 Task: Find connections with filter location Birine with filter topic #LinkedInwith filter profile language Potuguese with filter current company Job Vacancy Result (official) with filter school Sri Sathya Sai Institute of Higher Learning with filter industry Education with filter service category Insurance with filter keywords title Preschool Teacher
Action: Mouse scrolled (414, 547) with delta (0, 0)
Screenshot: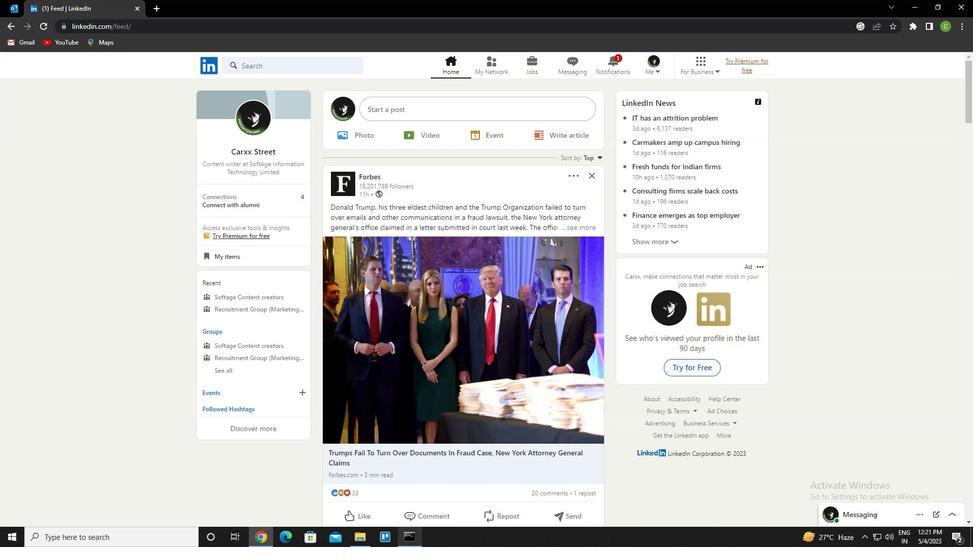 
Action: Mouse moved to (500, 70)
Screenshot: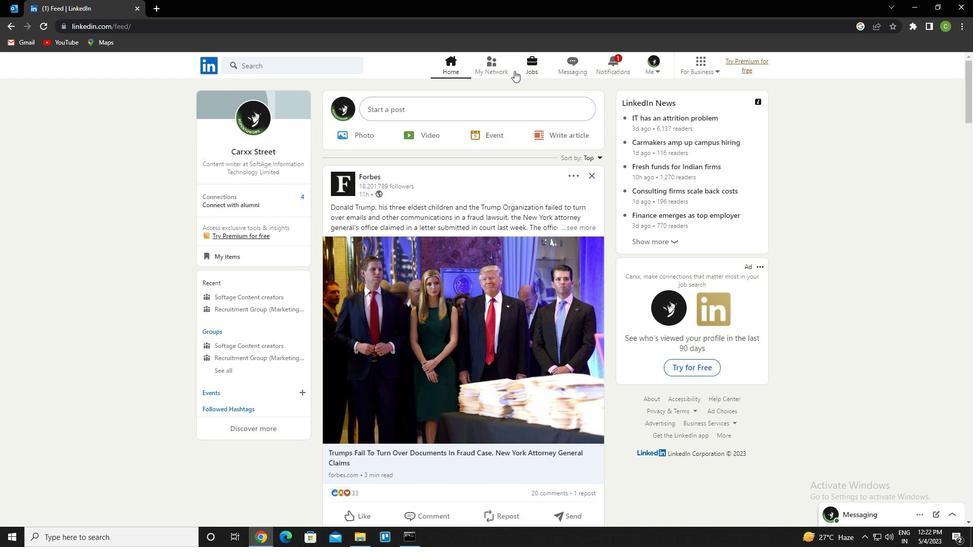 
Action: Mouse pressed left at (500, 70)
Screenshot: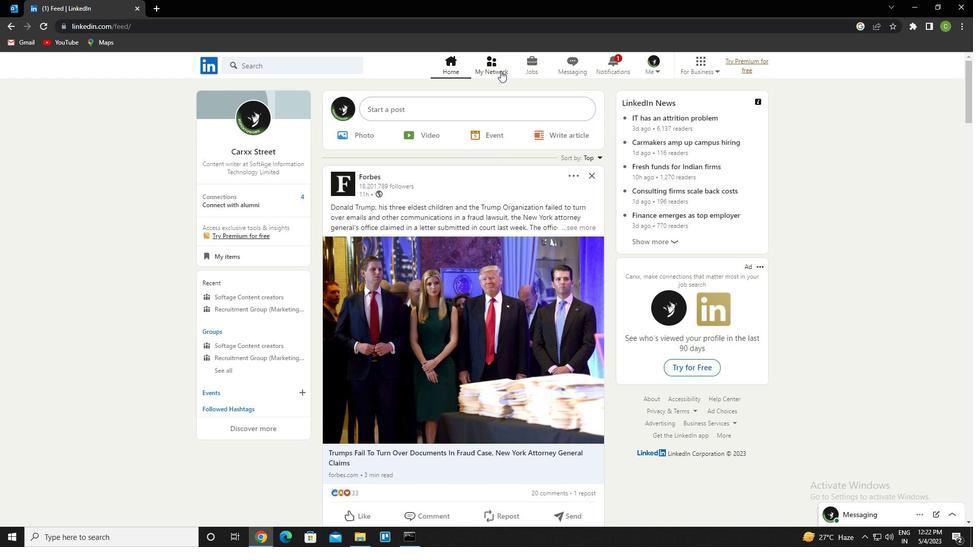 
Action: Mouse moved to (304, 127)
Screenshot: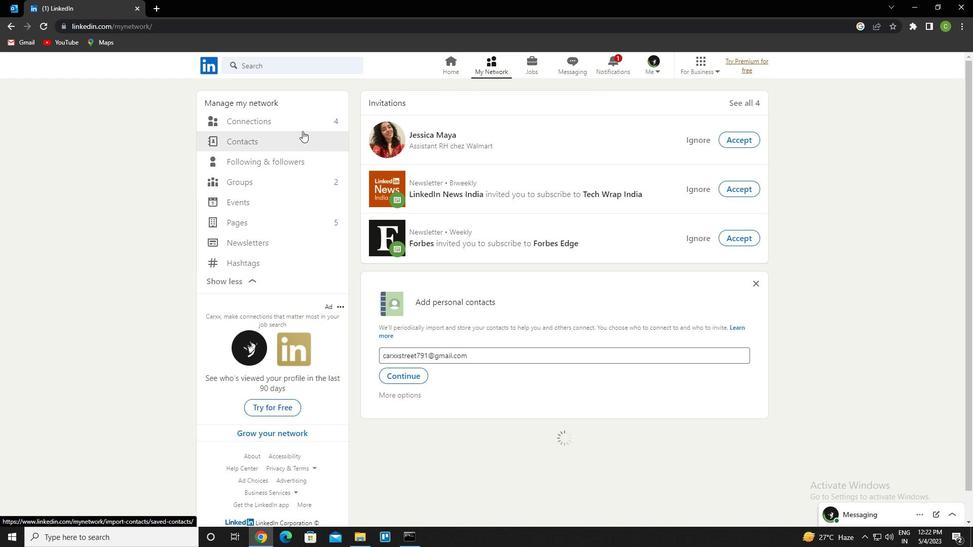 
Action: Mouse pressed left at (304, 127)
Screenshot: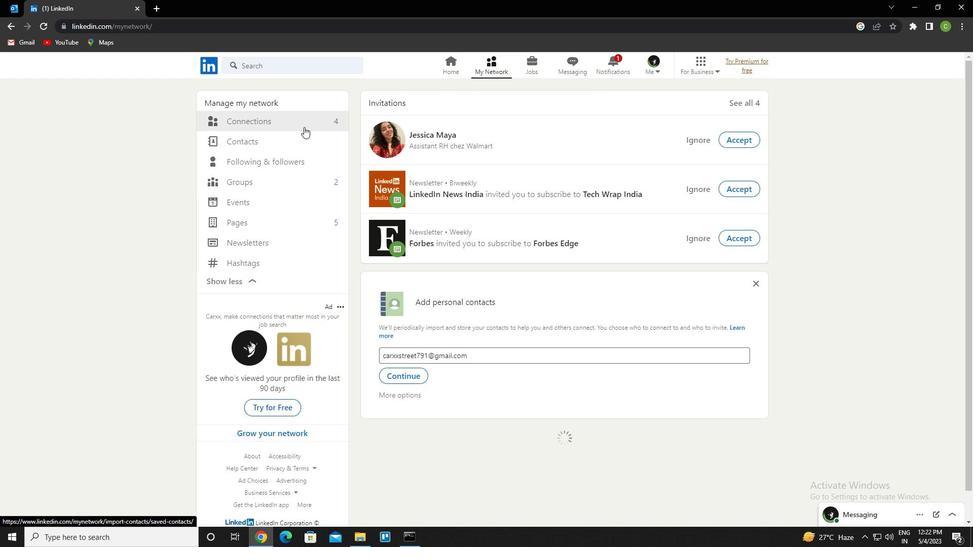 
Action: Mouse moved to (308, 125)
Screenshot: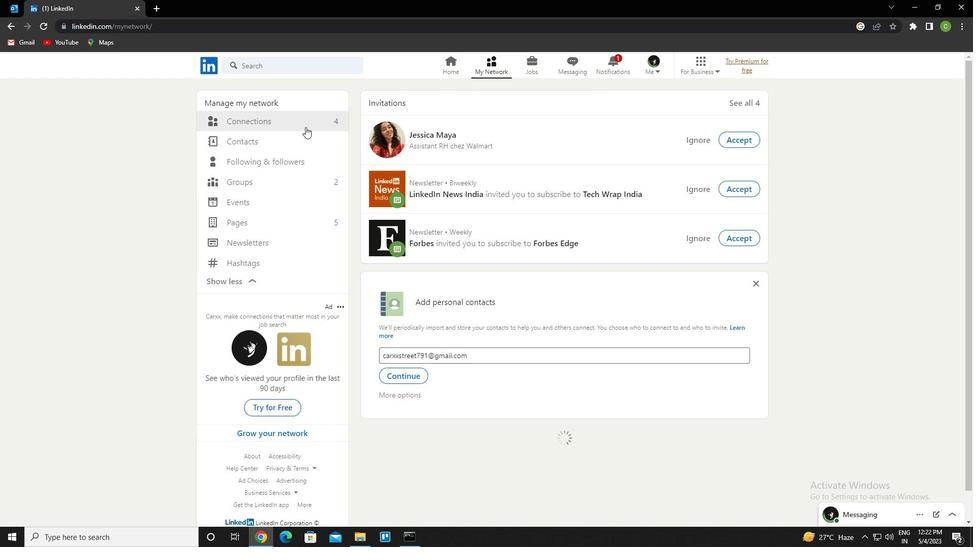 
Action: Mouse pressed left at (308, 125)
Screenshot: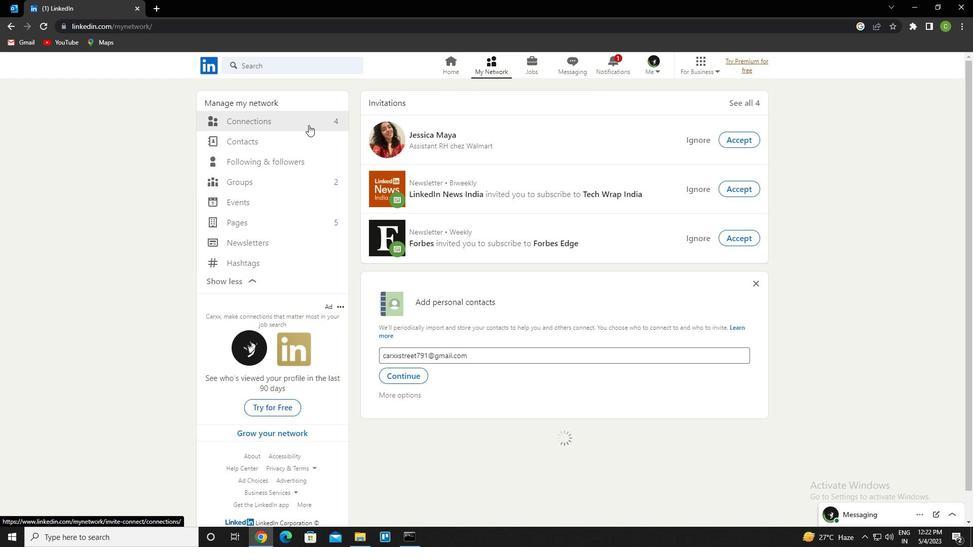 
Action: Mouse moved to (581, 120)
Screenshot: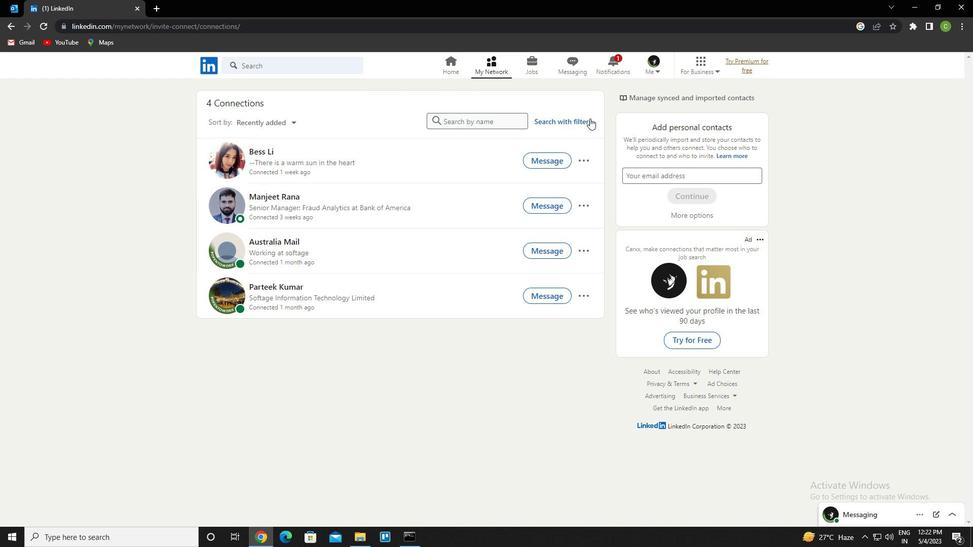 
Action: Mouse pressed left at (581, 120)
Screenshot: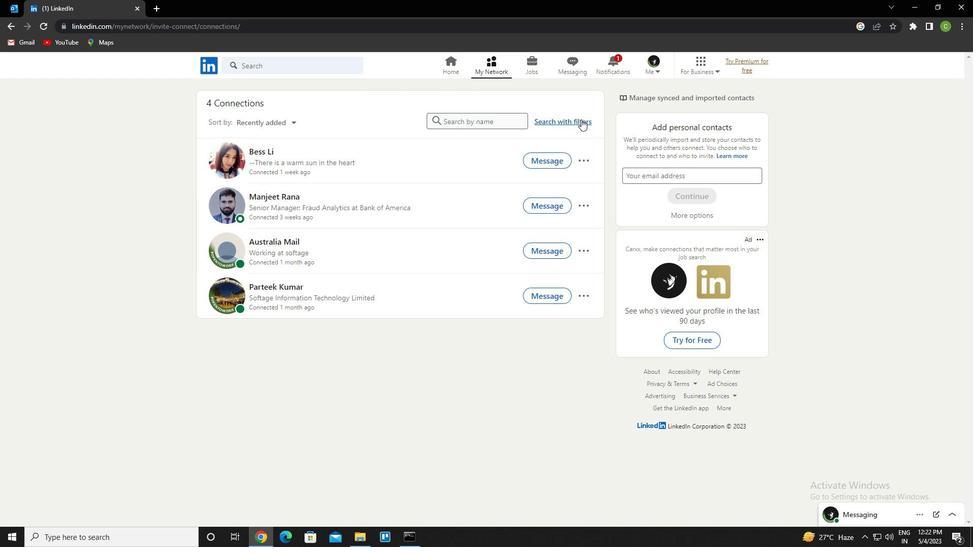 
Action: Mouse moved to (526, 99)
Screenshot: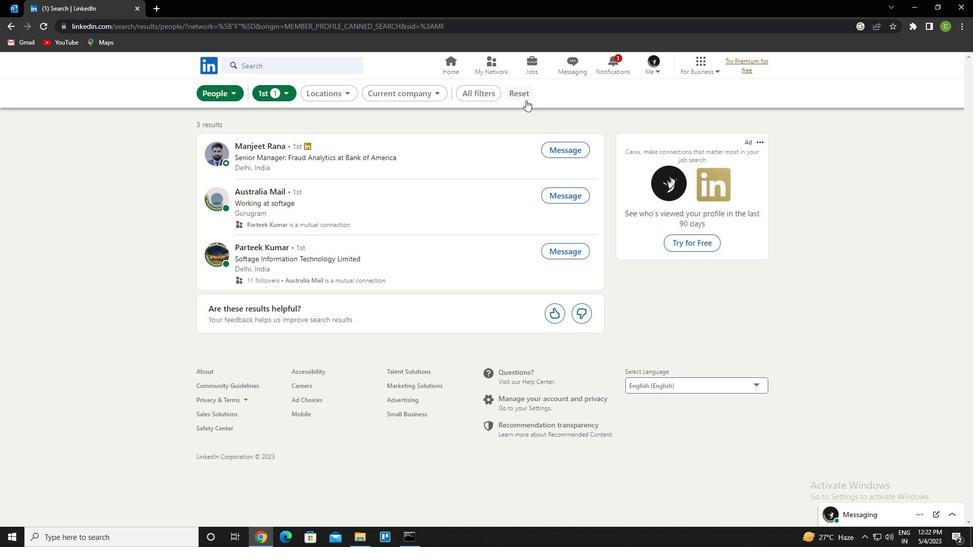 
Action: Mouse pressed left at (526, 99)
Screenshot: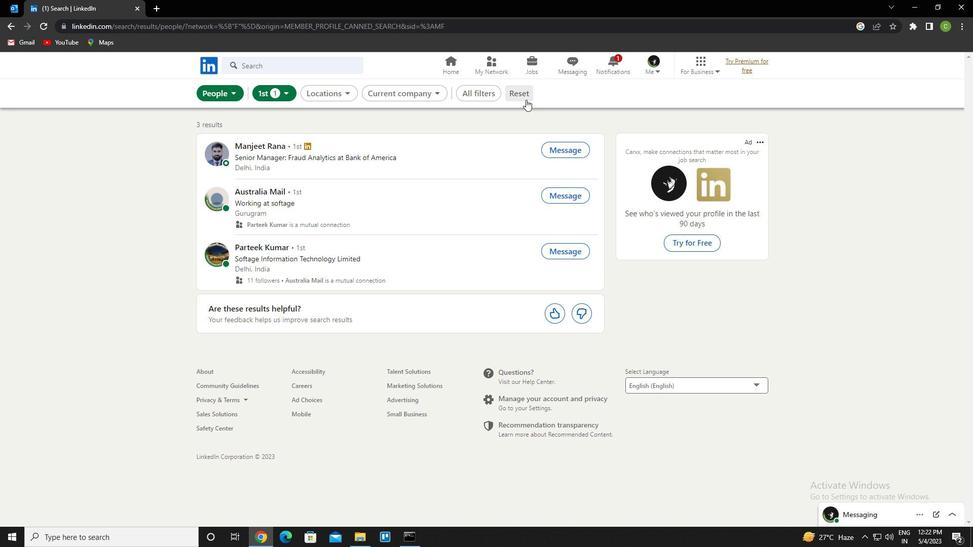 
Action: Mouse moved to (510, 97)
Screenshot: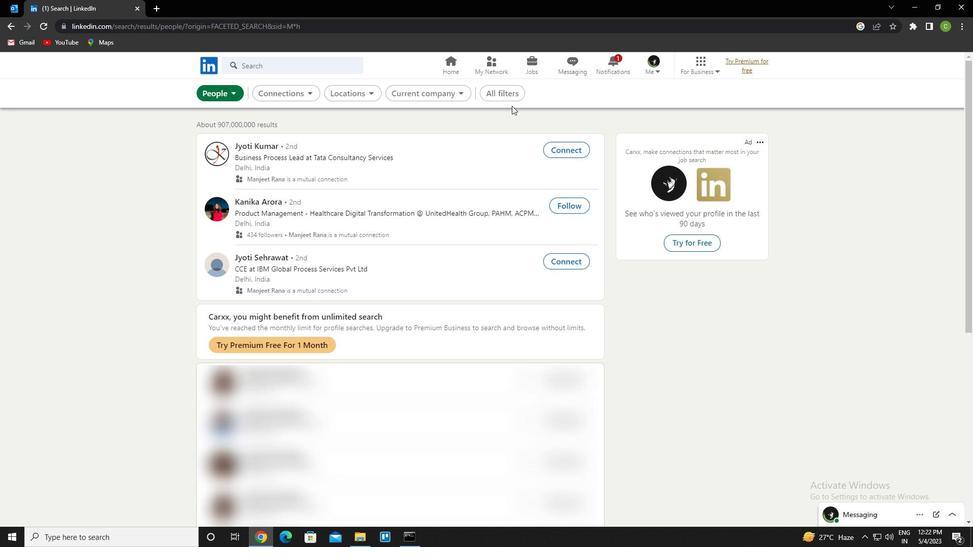 
Action: Mouse pressed left at (510, 97)
Screenshot: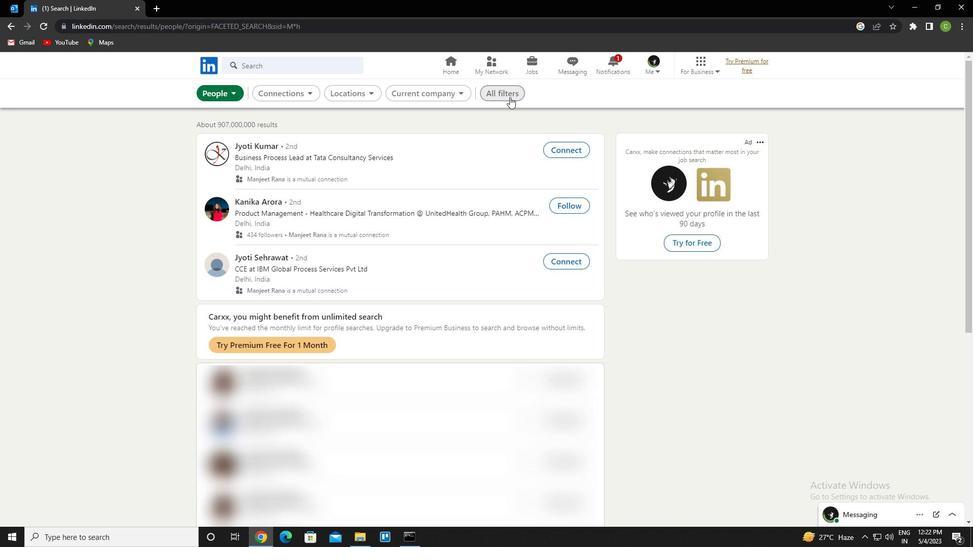 
Action: Mouse moved to (774, 258)
Screenshot: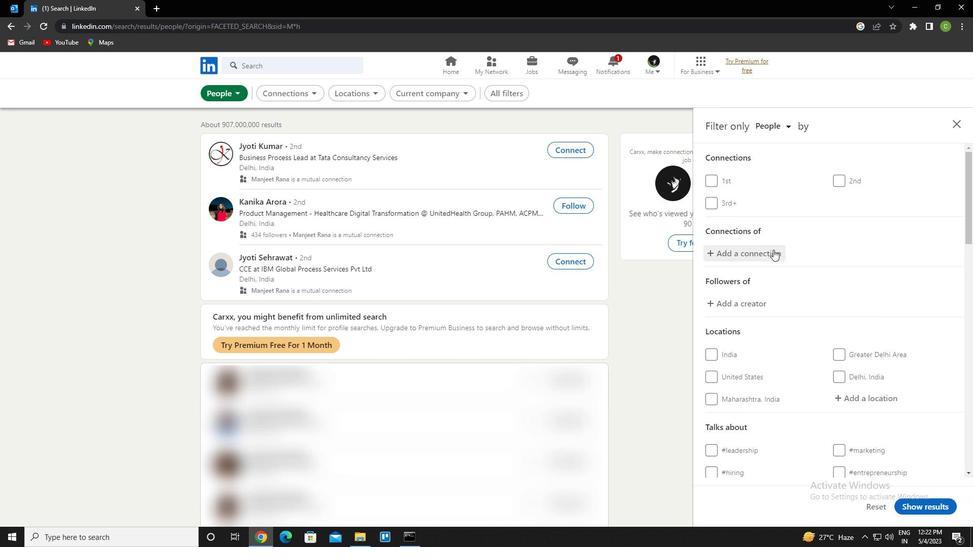 
Action: Mouse scrolled (774, 257) with delta (0, 0)
Screenshot: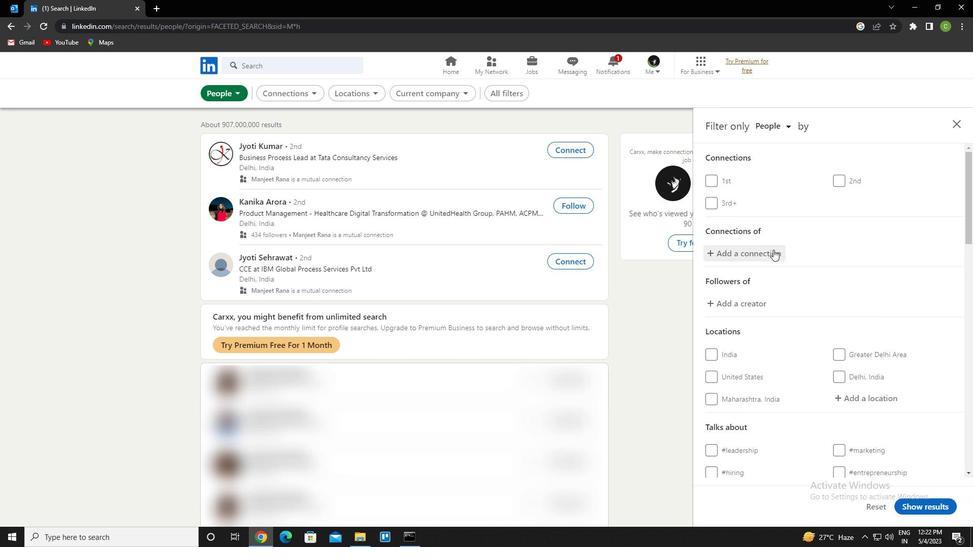 
Action: Mouse moved to (774, 264)
Screenshot: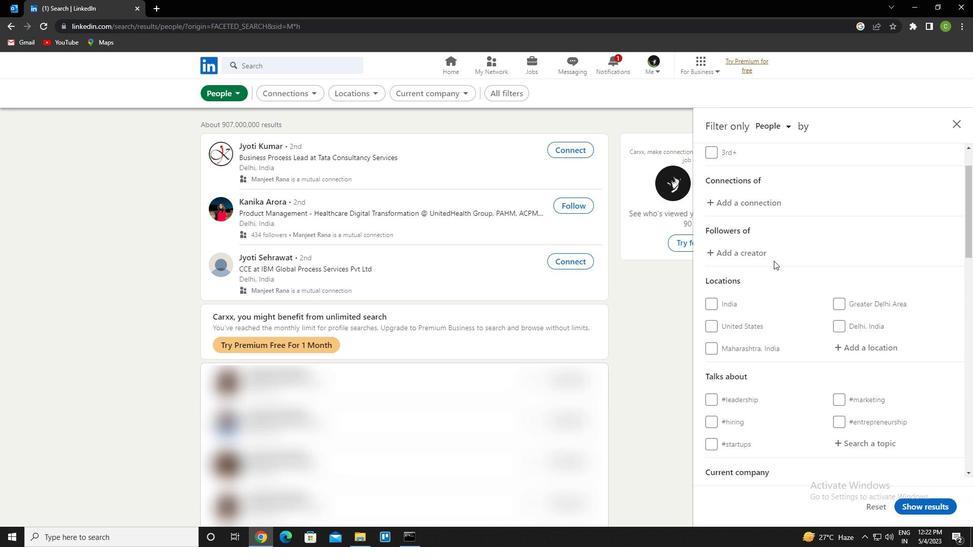 
Action: Mouse scrolled (774, 263) with delta (0, 0)
Screenshot: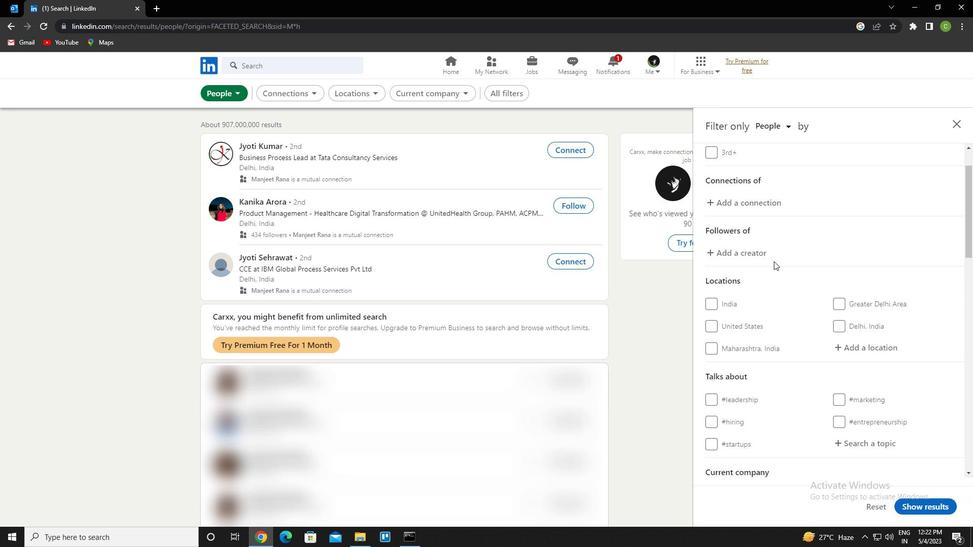 
Action: Mouse moved to (879, 301)
Screenshot: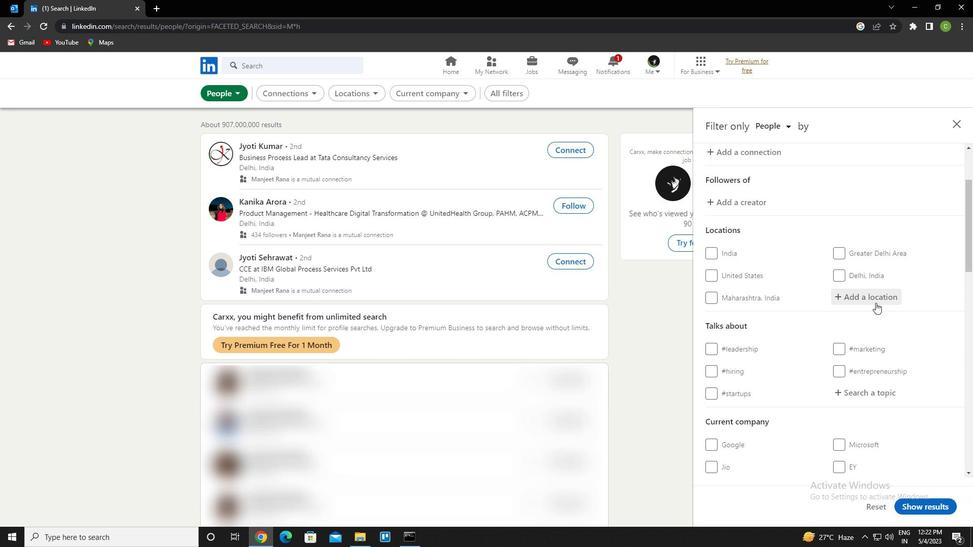 
Action: Mouse pressed left at (879, 301)
Screenshot: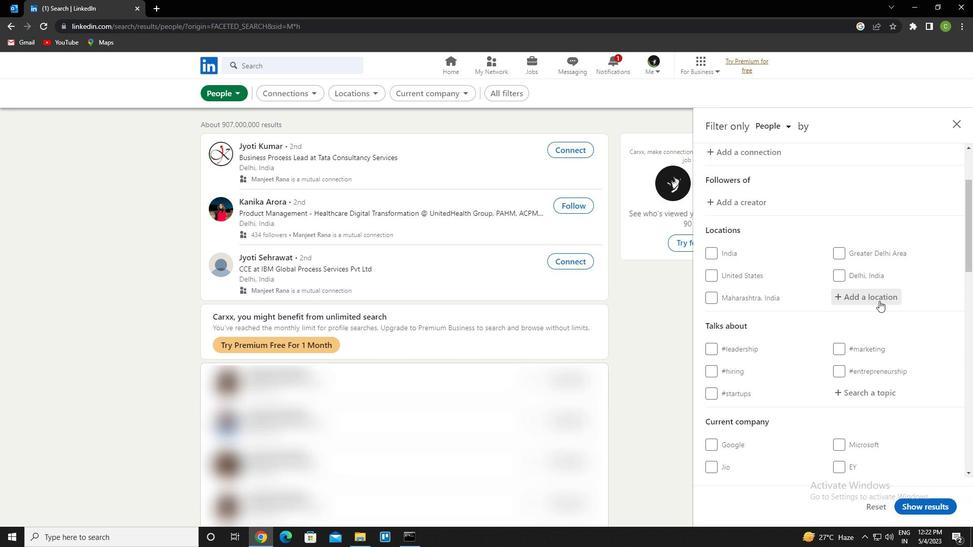 
Action: Key pressed <Key.caps_lock>b<Key.caps_lock>irine<Key.down><Key.enter>
Screenshot: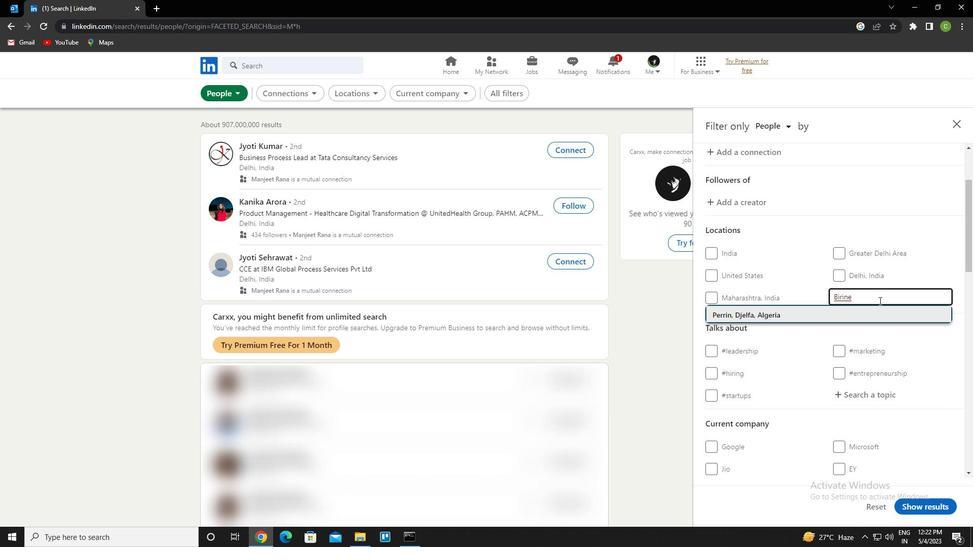 
Action: Mouse moved to (964, 300)
Screenshot: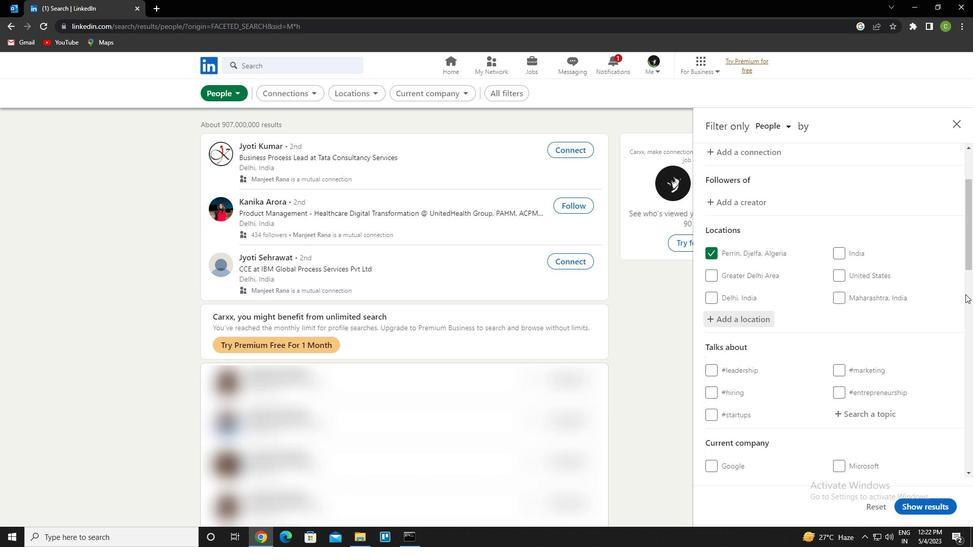 
Action: Mouse scrolled (964, 300) with delta (0, 0)
Screenshot: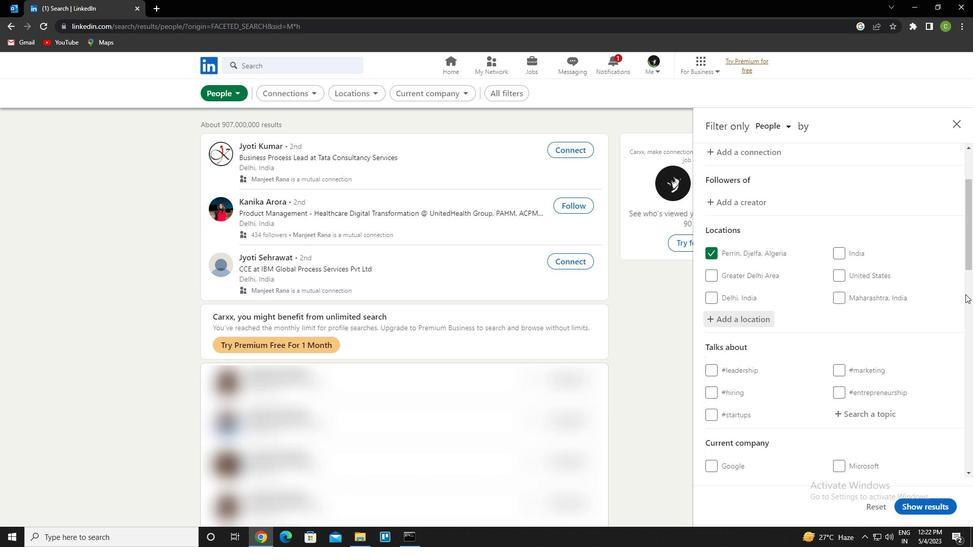 
Action: Mouse moved to (881, 368)
Screenshot: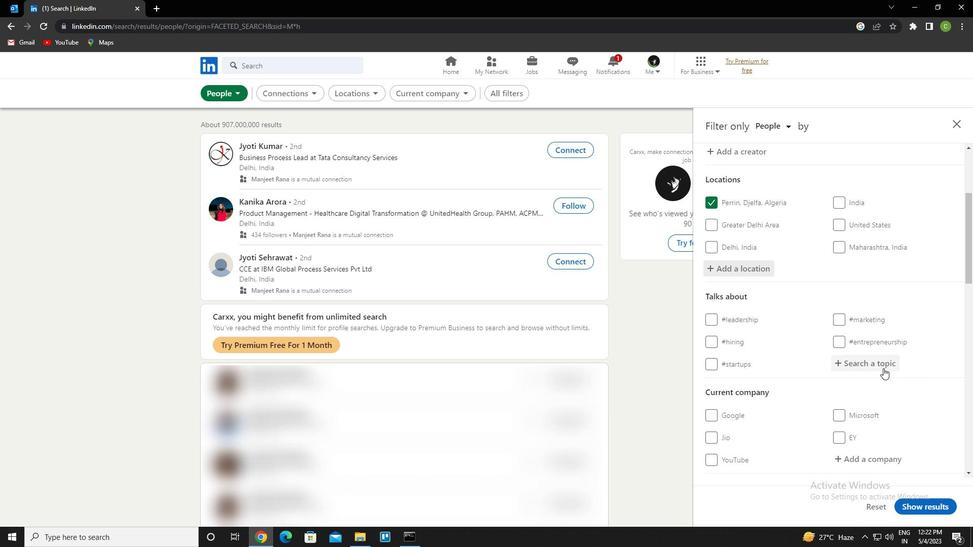 
Action: Mouse pressed left at (881, 368)
Screenshot: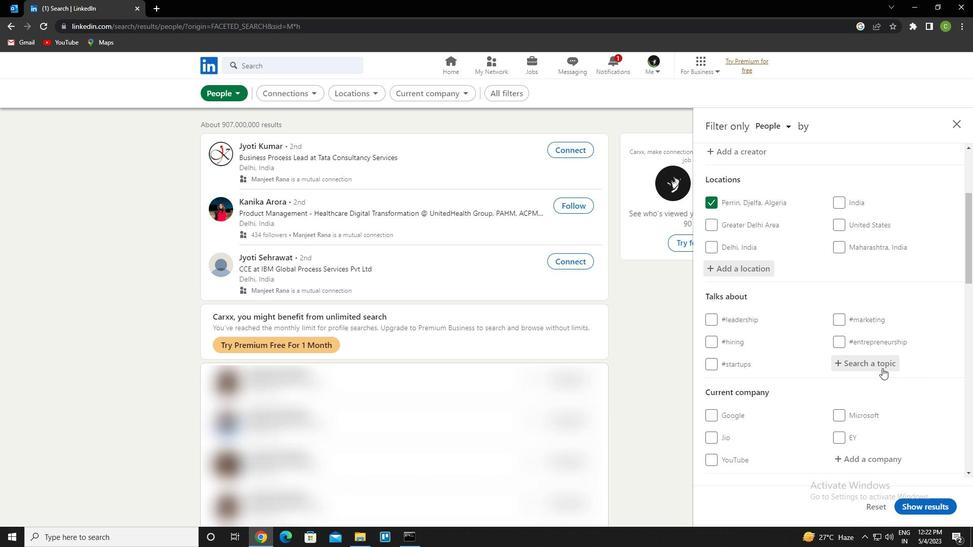 
Action: Mouse moved to (885, 366)
Screenshot: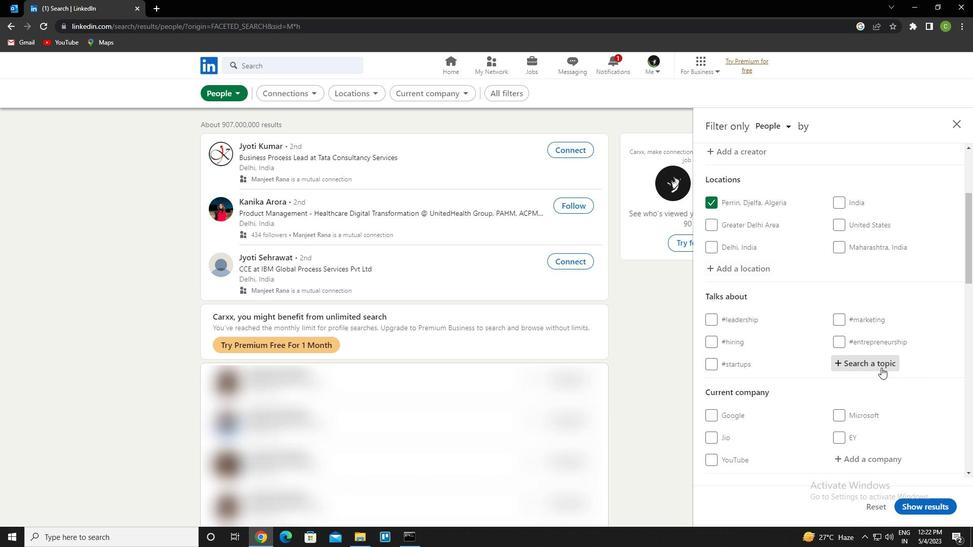 
Action: Key pressed linkedin<Key.down><Key.enter>
Screenshot: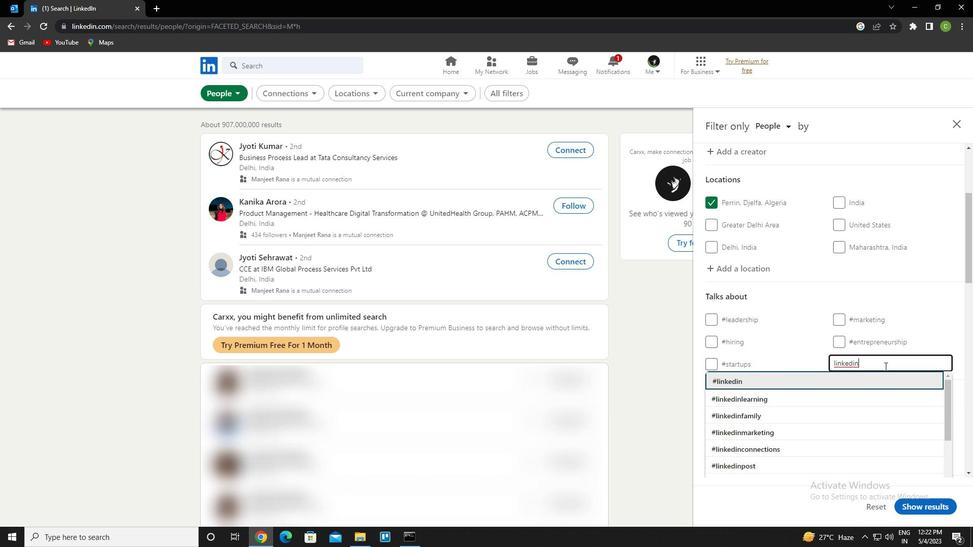 
Action: Mouse moved to (863, 365)
Screenshot: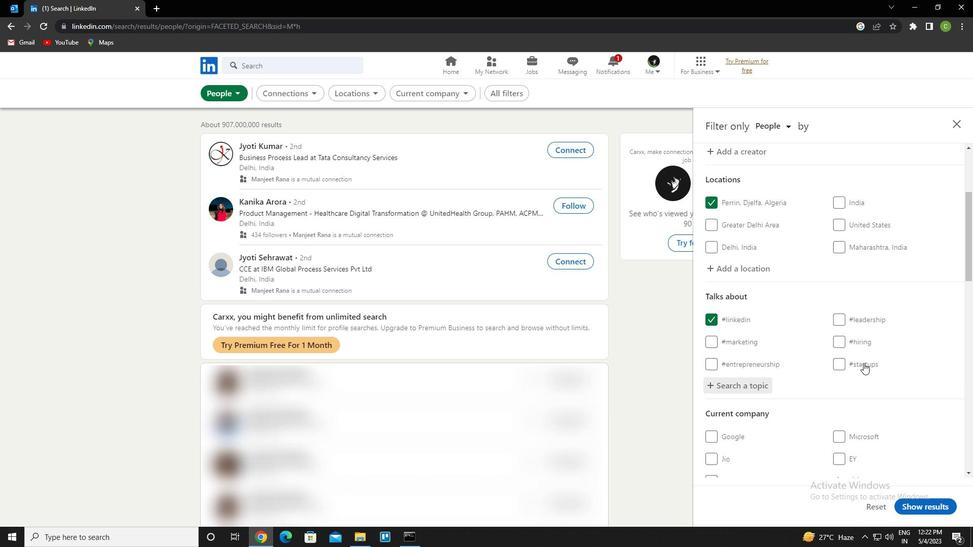 
Action: Mouse scrolled (863, 364) with delta (0, 0)
Screenshot: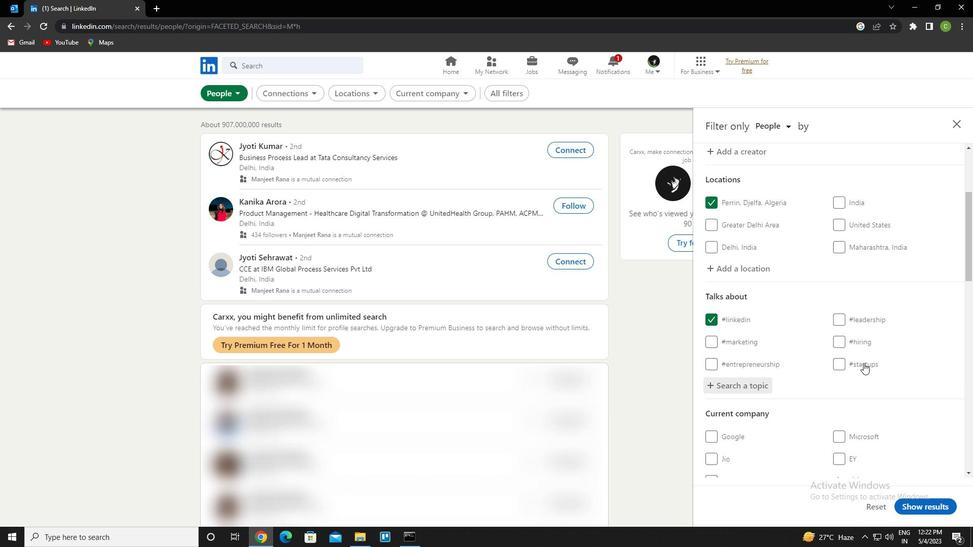
Action: Mouse moved to (860, 365)
Screenshot: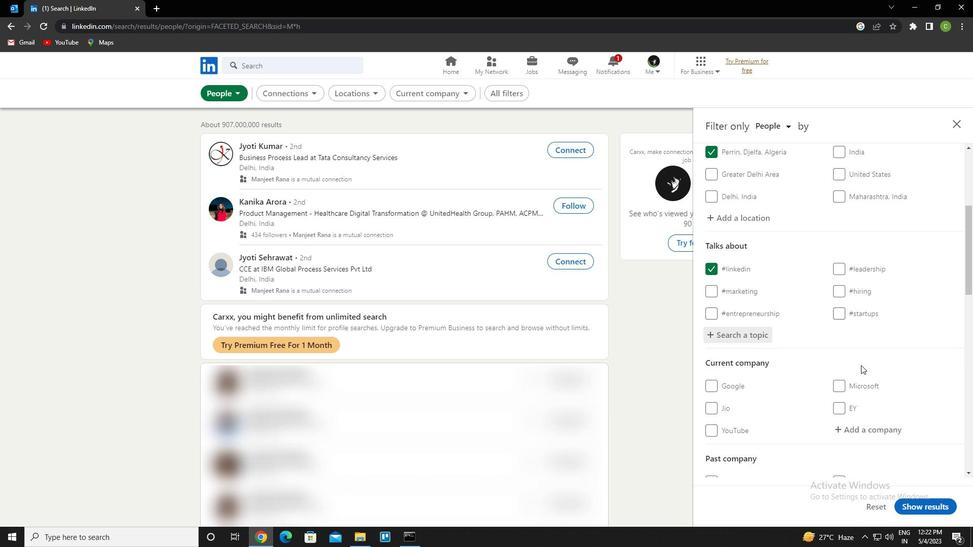 
Action: Mouse scrolled (860, 365) with delta (0, 0)
Screenshot: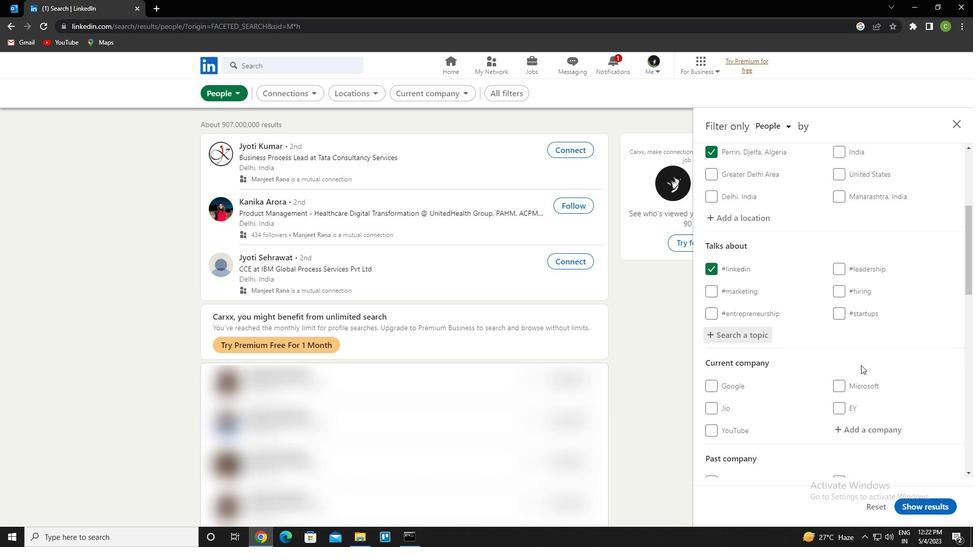 
Action: Mouse scrolled (860, 365) with delta (0, 0)
Screenshot: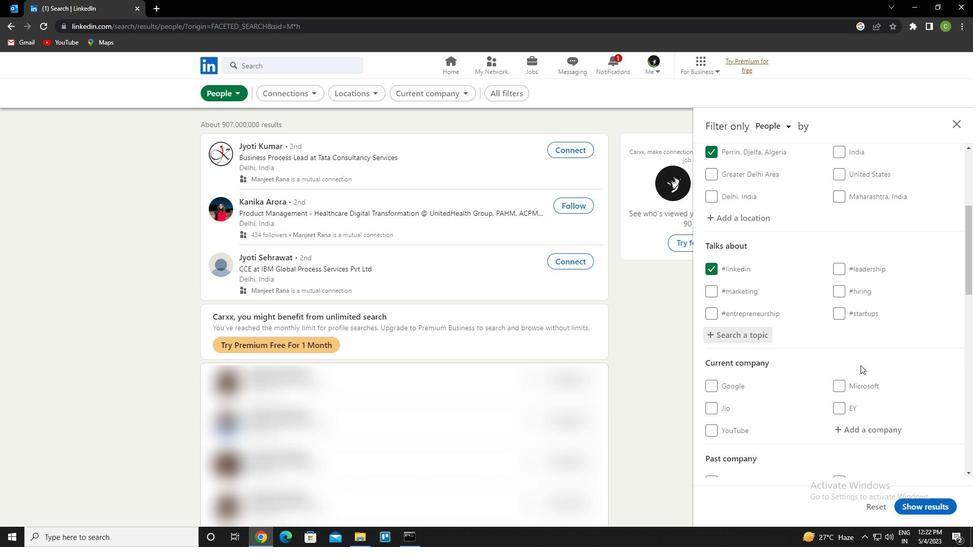 
Action: Mouse scrolled (860, 365) with delta (0, 0)
Screenshot: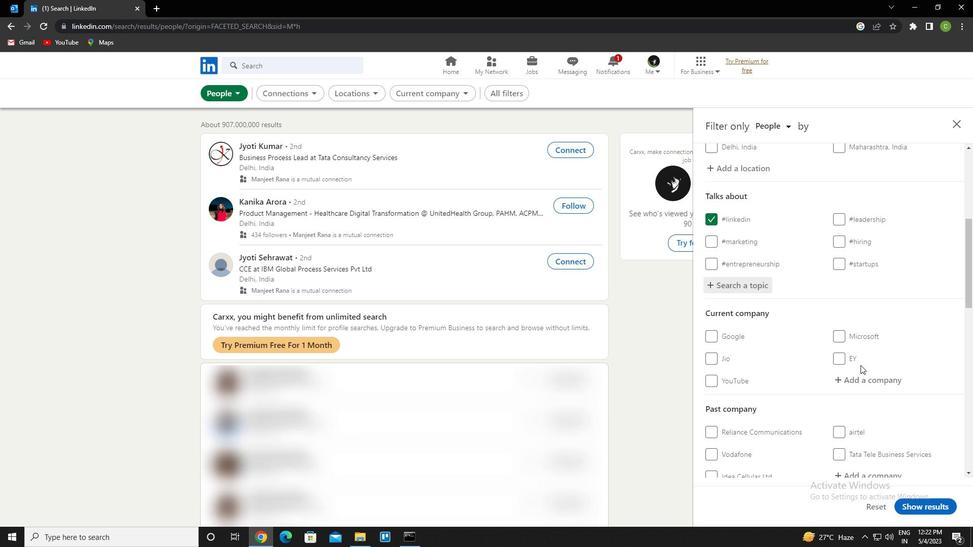 
Action: Mouse moved to (857, 357)
Screenshot: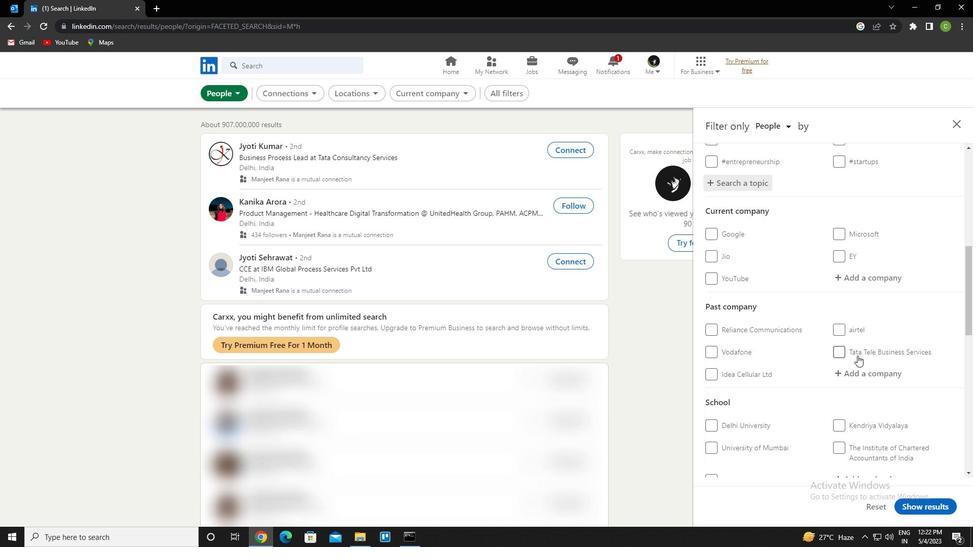 
Action: Mouse scrolled (857, 356) with delta (0, 0)
Screenshot: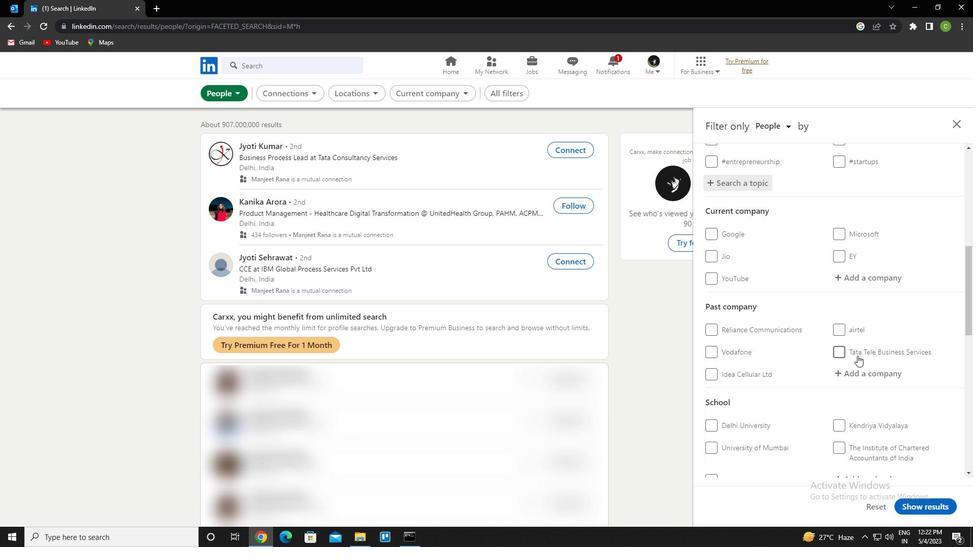 
Action: Mouse moved to (856, 357)
Screenshot: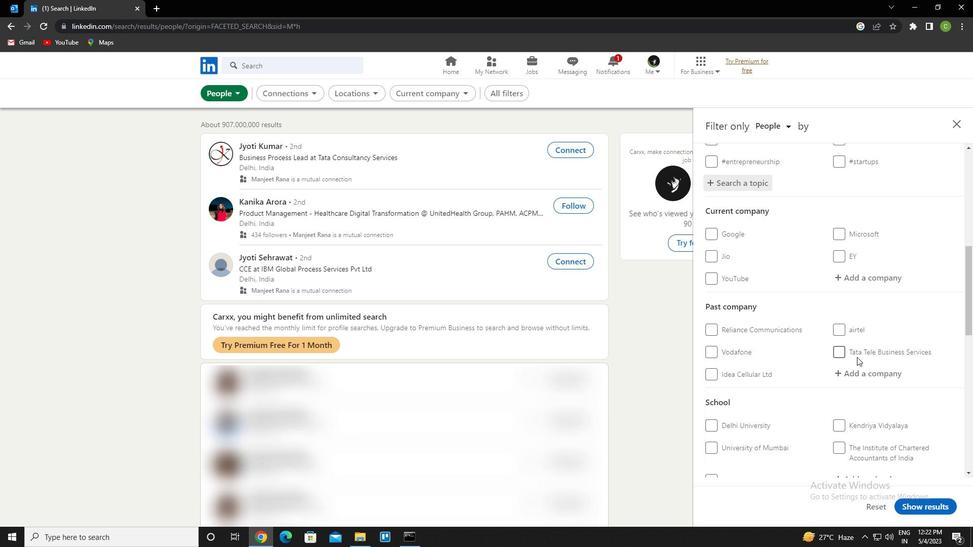 
Action: Mouse scrolled (856, 356) with delta (0, 0)
Screenshot: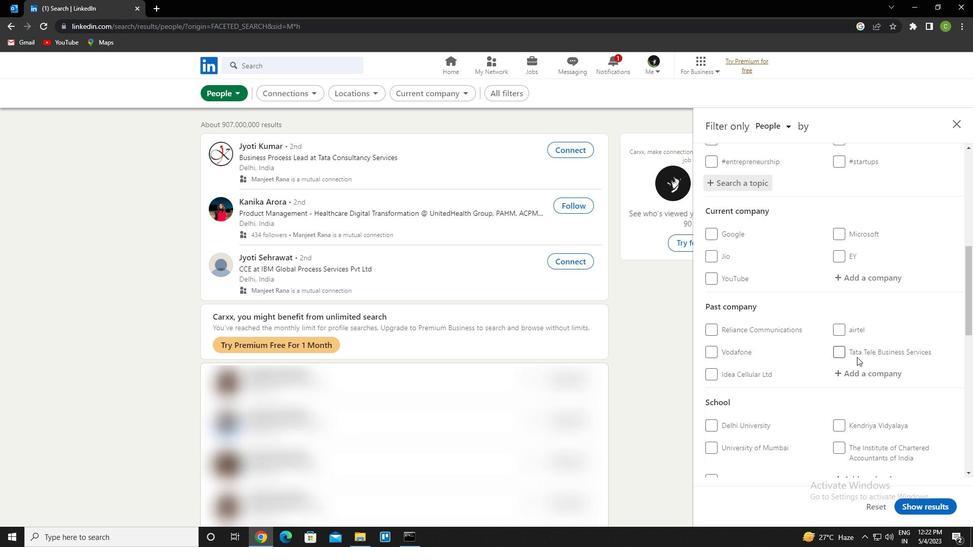 
Action: Mouse moved to (856, 357)
Screenshot: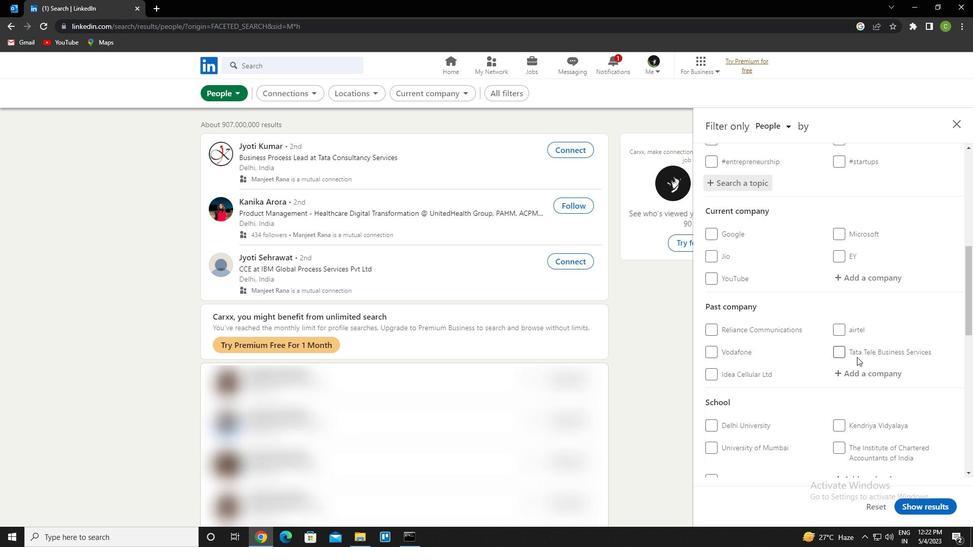 
Action: Mouse scrolled (856, 356) with delta (0, 0)
Screenshot: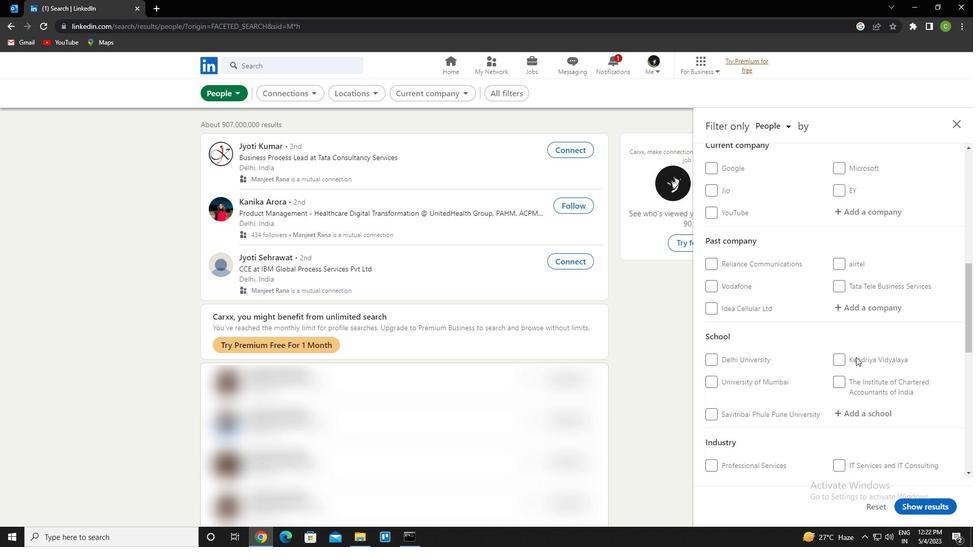 
Action: Mouse scrolled (856, 356) with delta (0, 0)
Screenshot: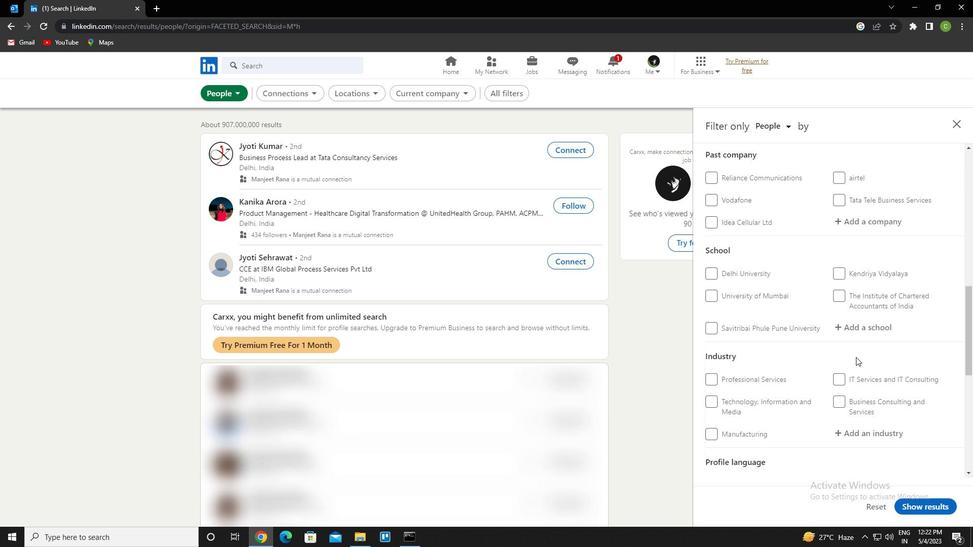 
Action: Mouse scrolled (856, 356) with delta (0, 0)
Screenshot: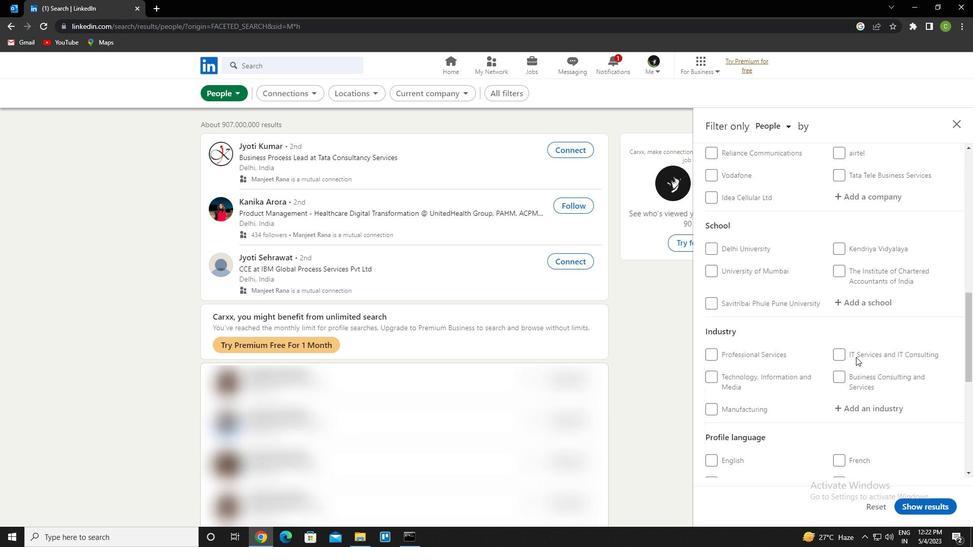 
Action: Mouse moved to (838, 407)
Screenshot: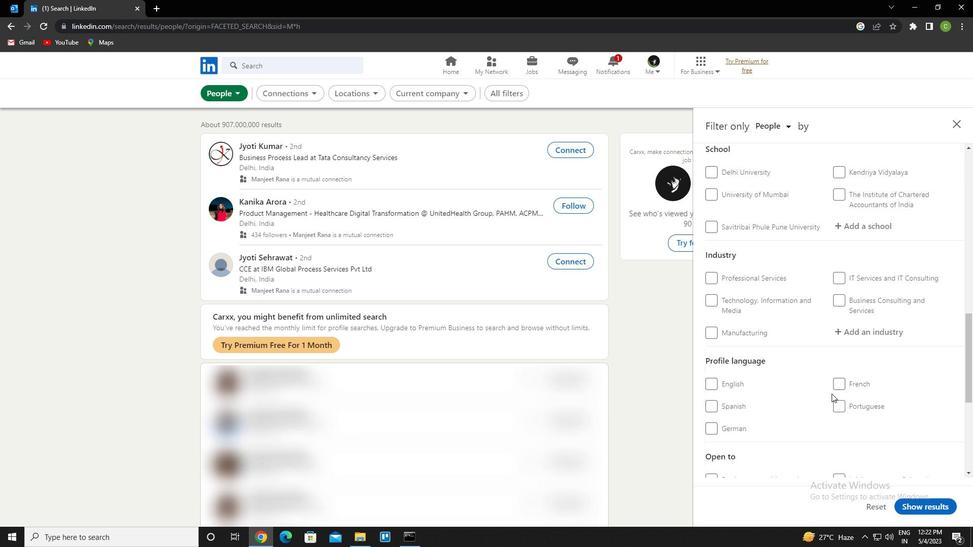 
Action: Mouse pressed left at (838, 407)
Screenshot: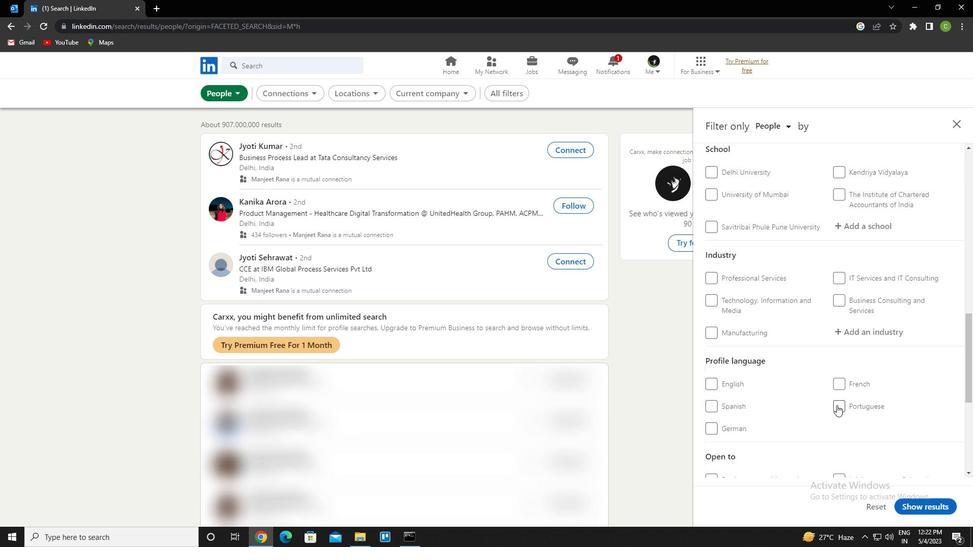 
Action: Mouse moved to (817, 365)
Screenshot: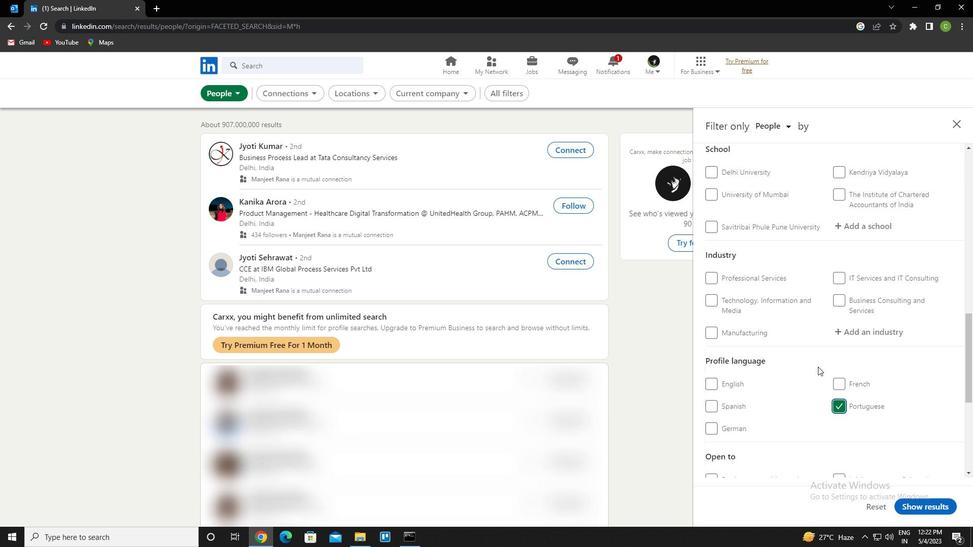 
Action: Mouse scrolled (817, 366) with delta (0, 0)
Screenshot: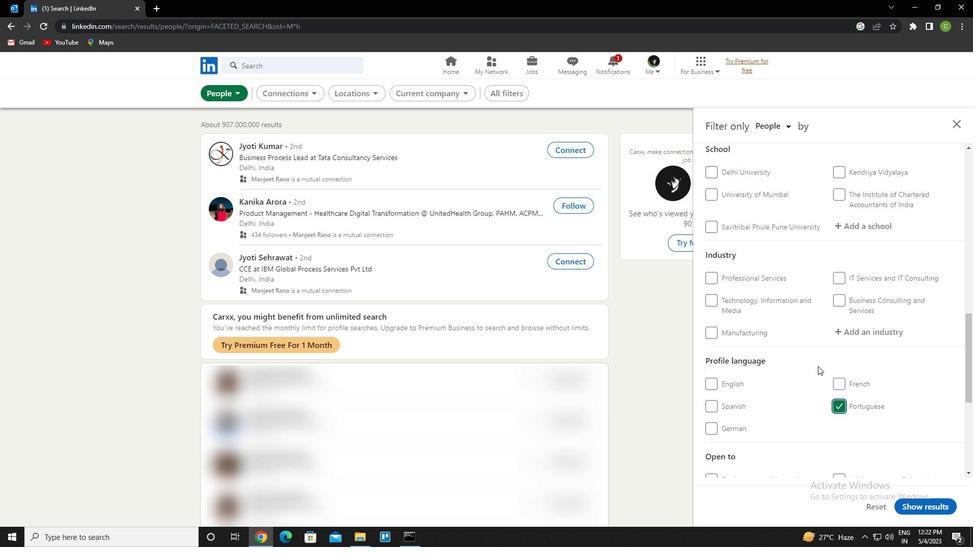 
Action: Mouse scrolled (817, 366) with delta (0, 0)
Screenshot: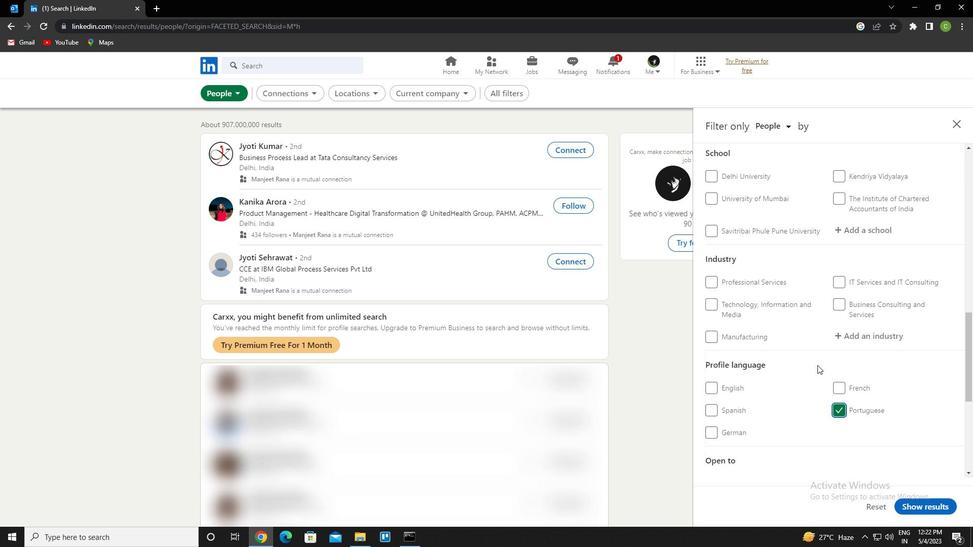 
Action: Mouse scrolled (817, 366) with delta (0, 0)
Screenshot: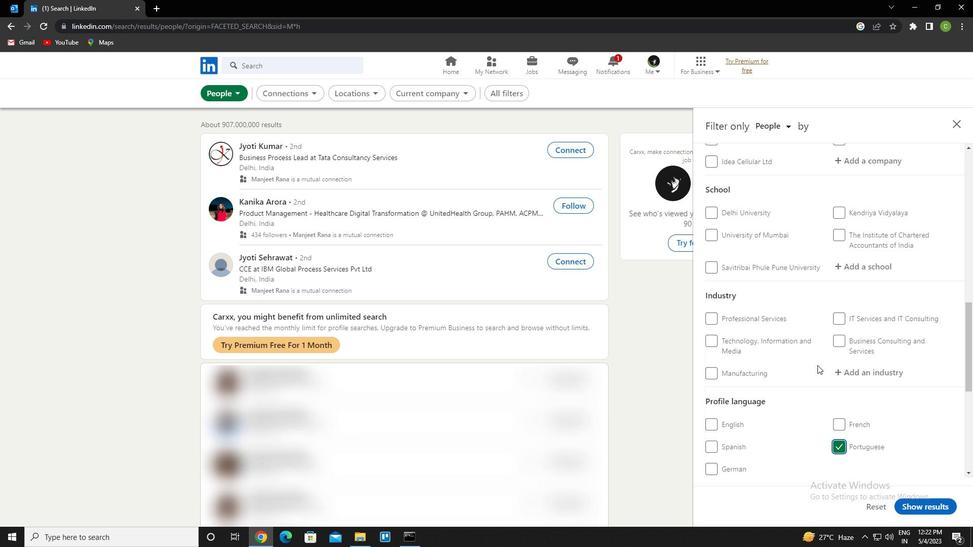 
Action: Mouse scrolled (817, 366) with delta (0, 0)
Screenshot: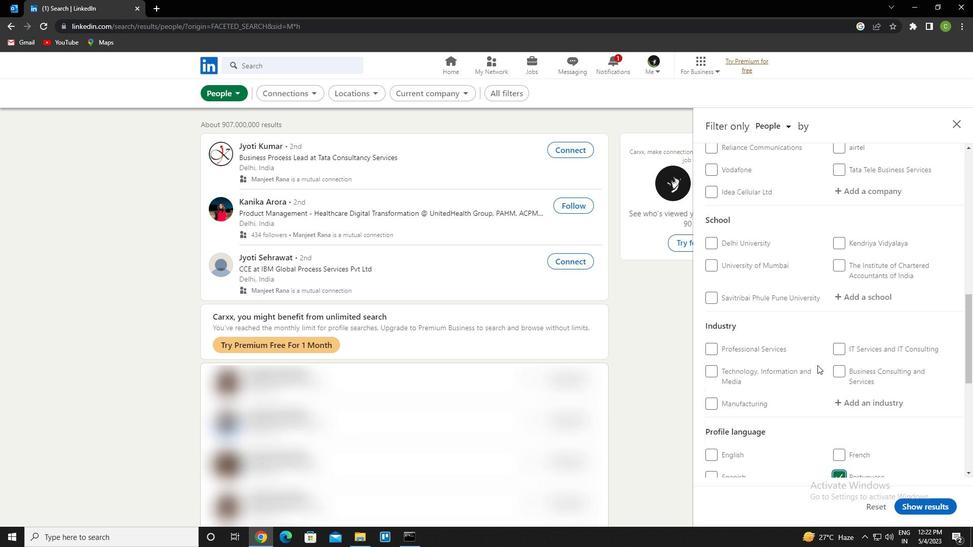 
Action: Mouse scrolled (817, 366) with delta (0, 0)
Screenshot: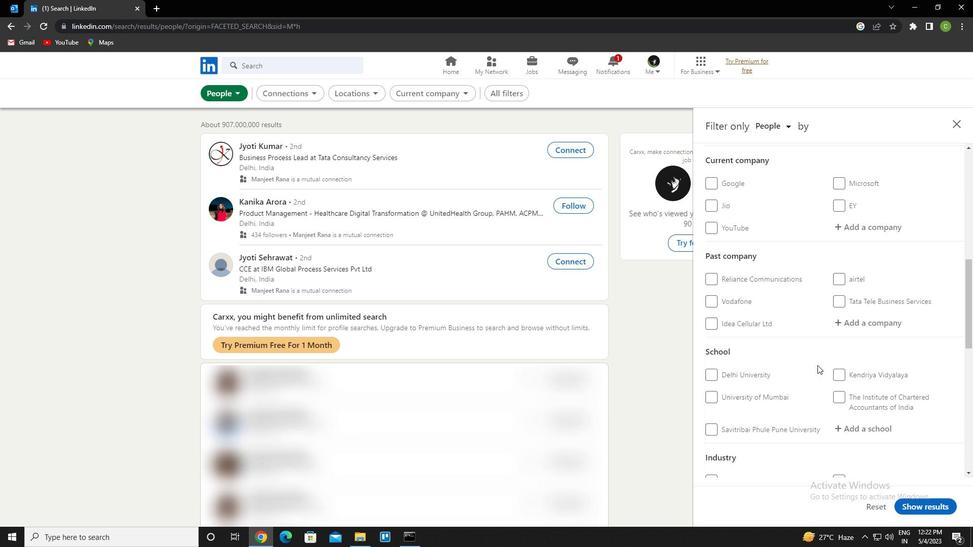 
Action: Mouse moved to (866, 280)
Screenshot: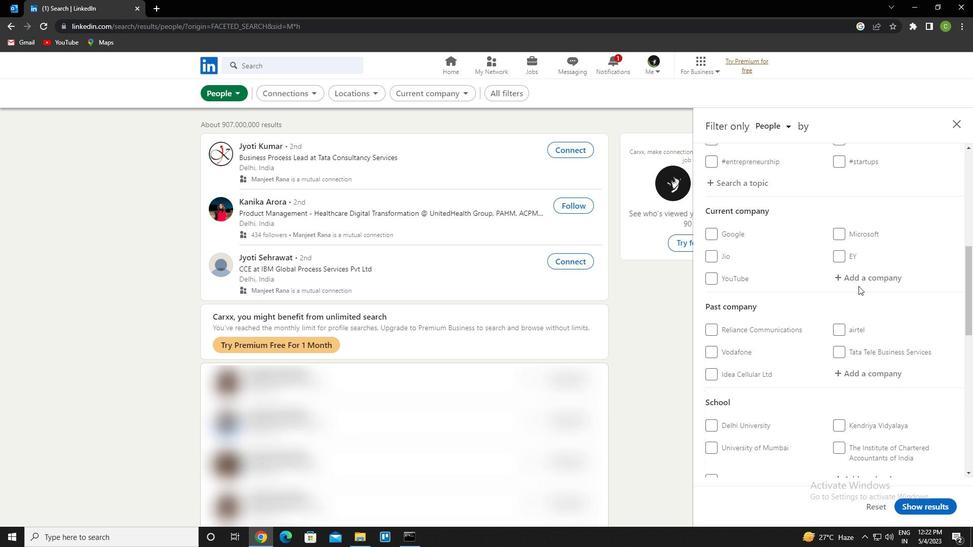
Action: Mouse pressed left at (866, 280)
Screenshot: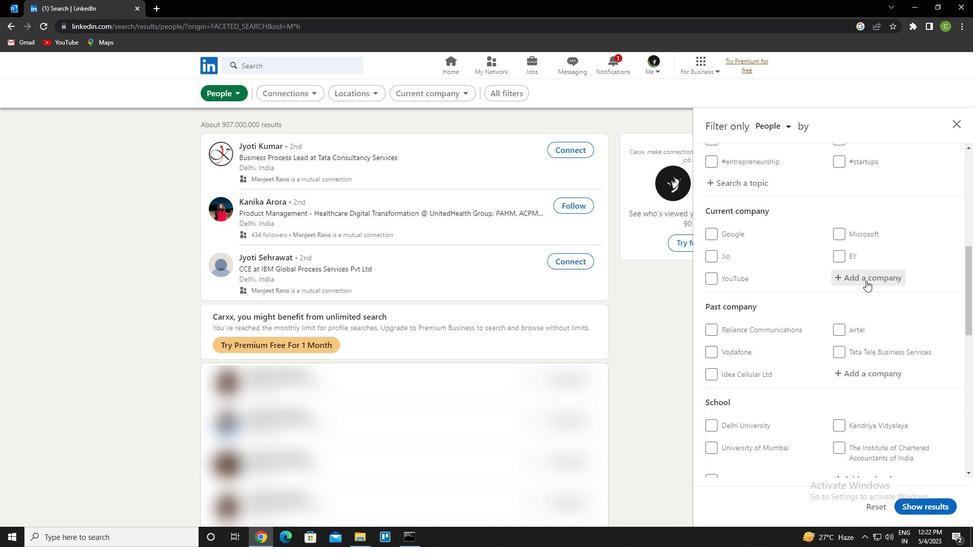 
Action: Key pressed job<Key.space>vacancy<Key.space>result<Key.space><Key.shift_r><Key.shift_r><Key.shift_r><Key.shift_r>(<Key.down><Key.enter>
Screenshot: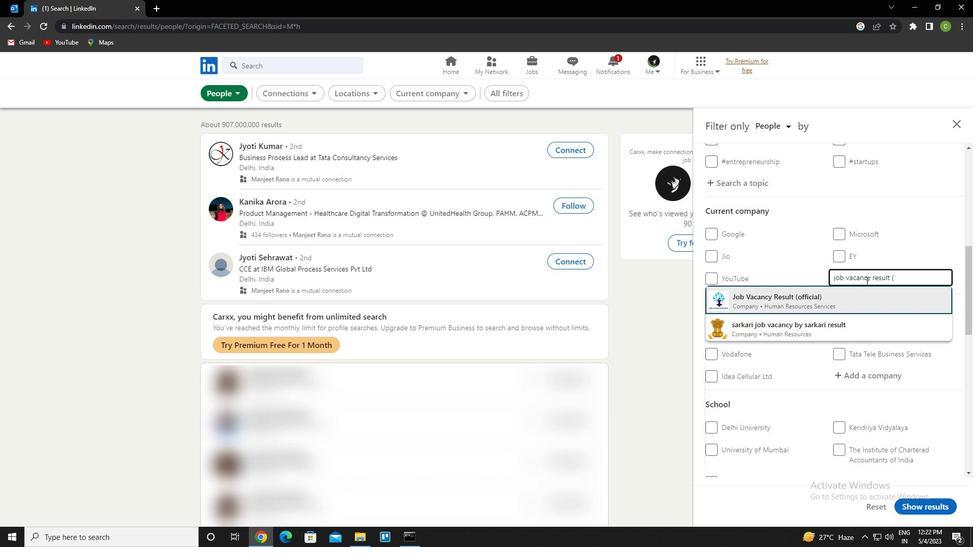 
Action: Mouse scrolled (866, 280) with delta (0, 0)
Screenshot: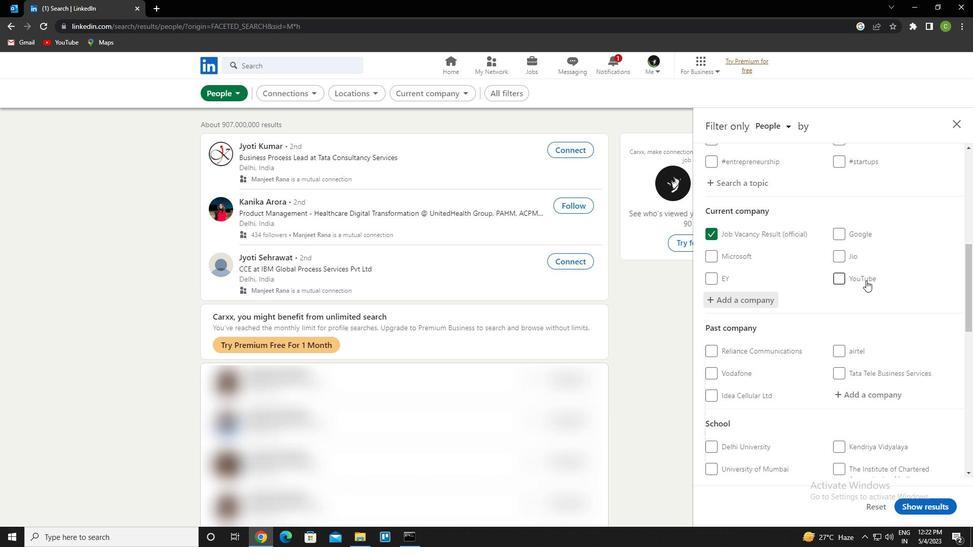 
Action: Mouse scrolled (866, 280) with delta (0, 0)
Screenshot: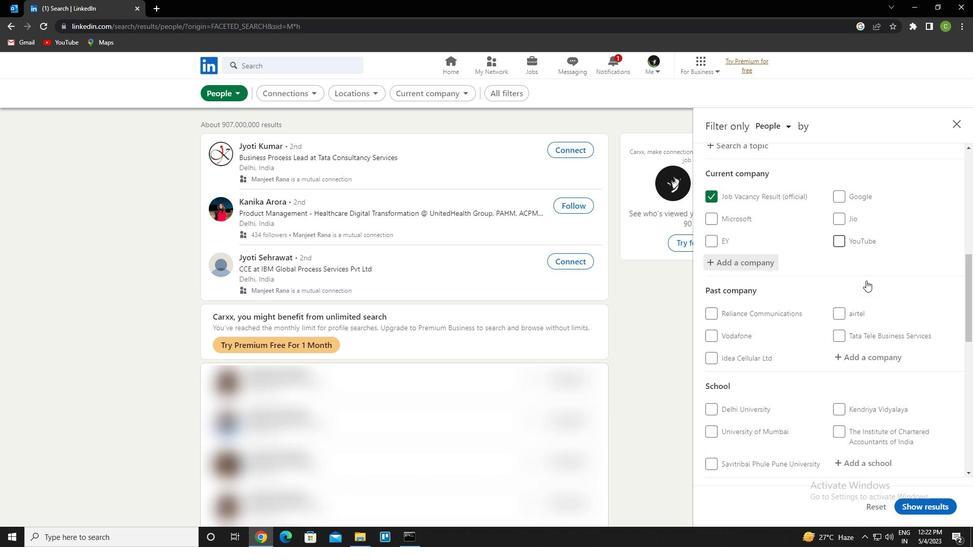 
Action: Mouse moved to (872, 306)
Screenshot: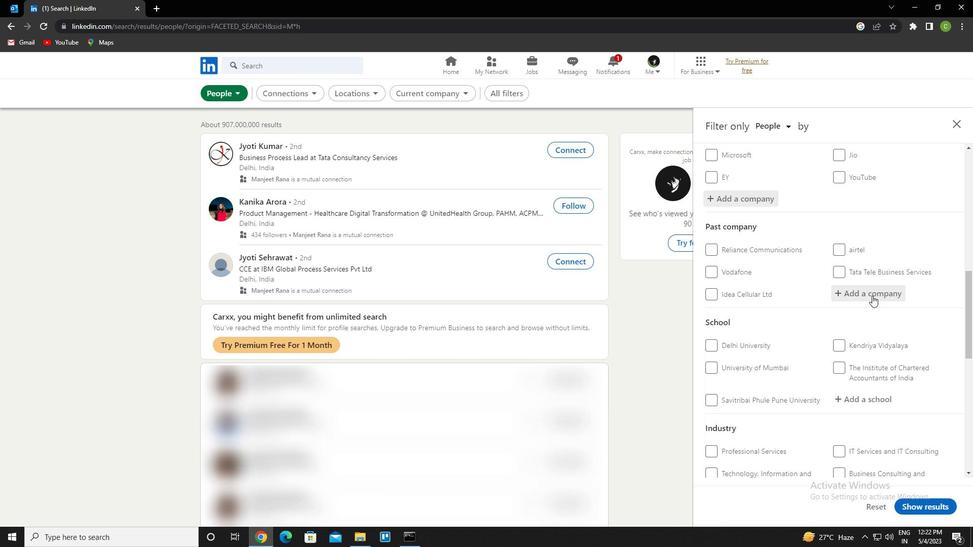 
Action: Mouse scrolled (872, 306) with delta (0, 0)
Screenshot: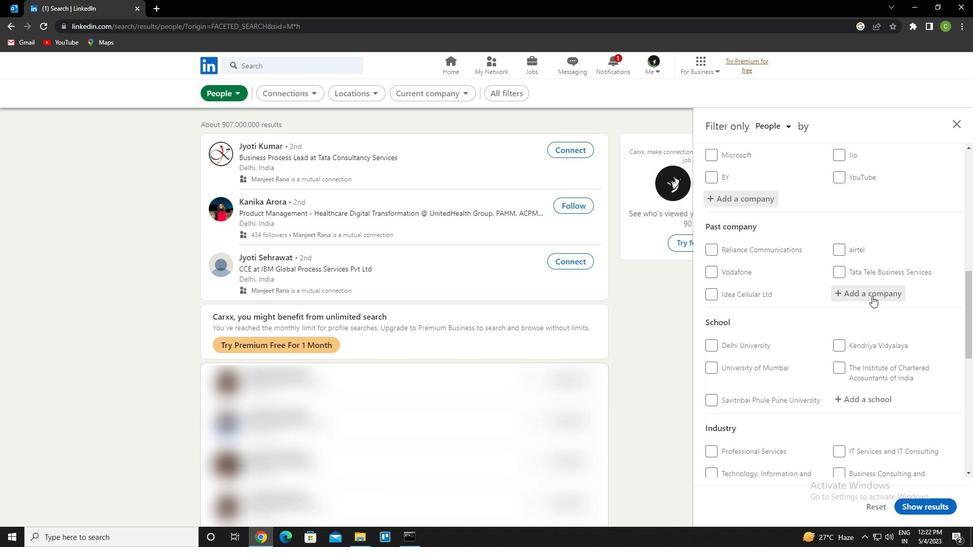 
Action: Mouse moved to (872, 308)
Screenshot: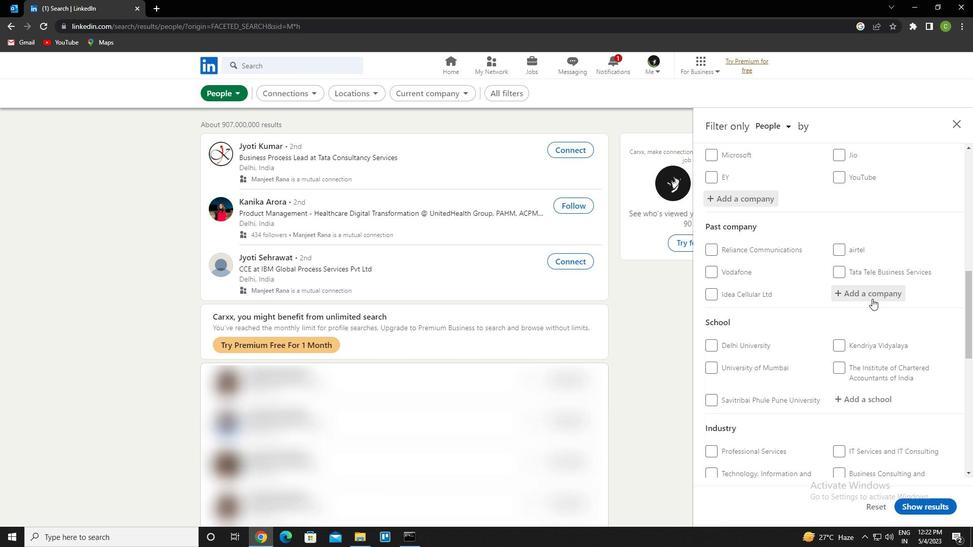 
Action: Mouse scrolled (872, 307) with delta (0, 0)
Screenshot: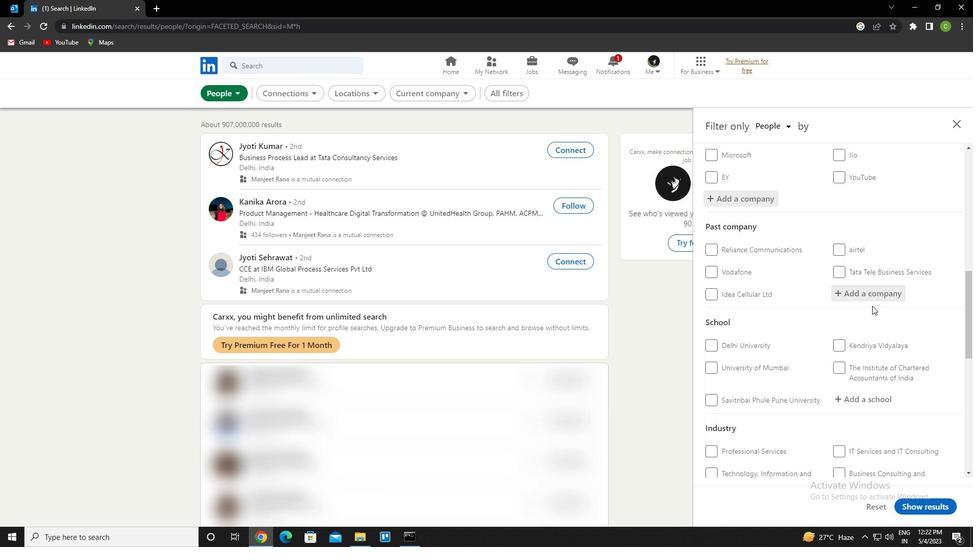 
Action: Mouse moved to (870, 299)
Screenshot: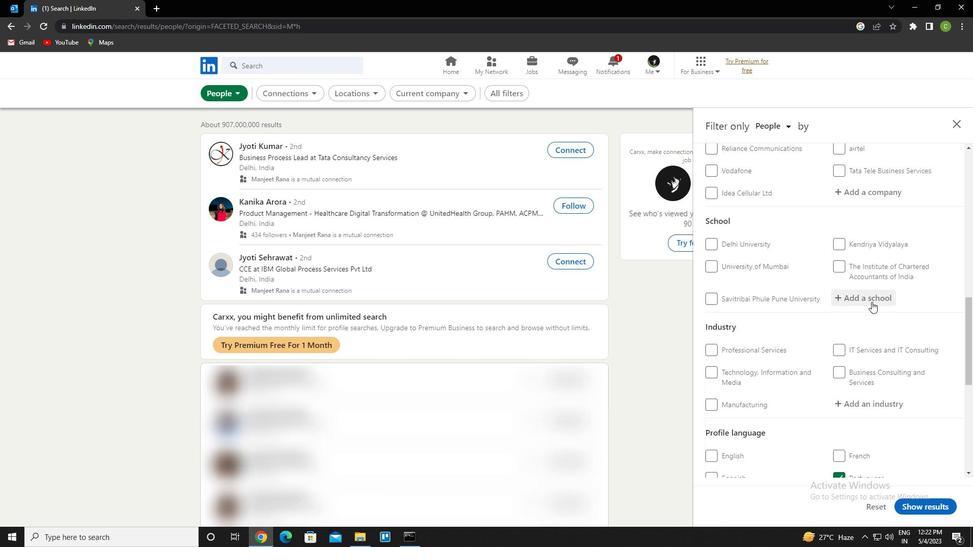 
Action: Mouse pressed left at (870, 299)
Screenshot: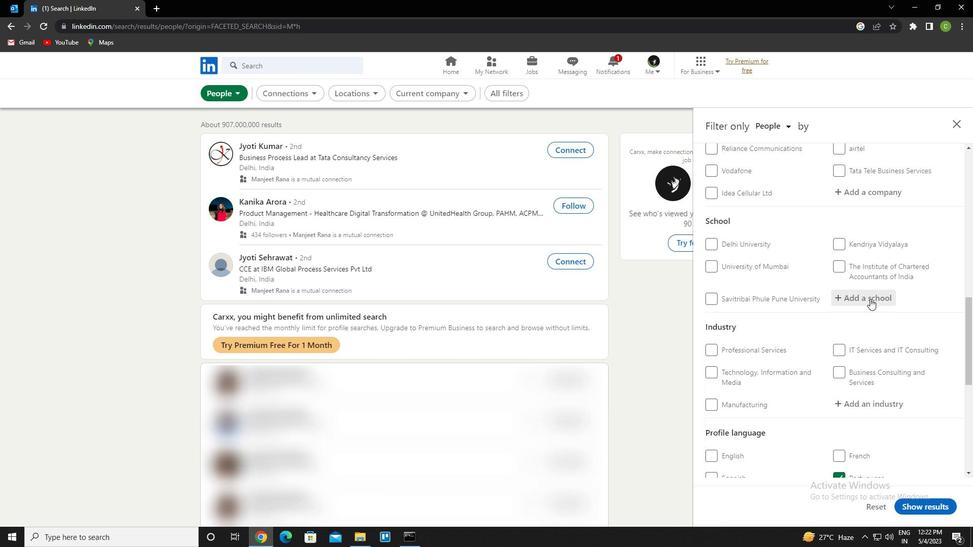 
Action: Key pressed <Key.caps_lock>s<Key.caps_lock>ri<Key.space><Key.caps_lock>s<Key.caps_lock>athya<Key.space>sai<Key.space>institute<Key.space>of<Key.space>higher<Key.space>learning<Key.down><Key.enter>
Screenshot: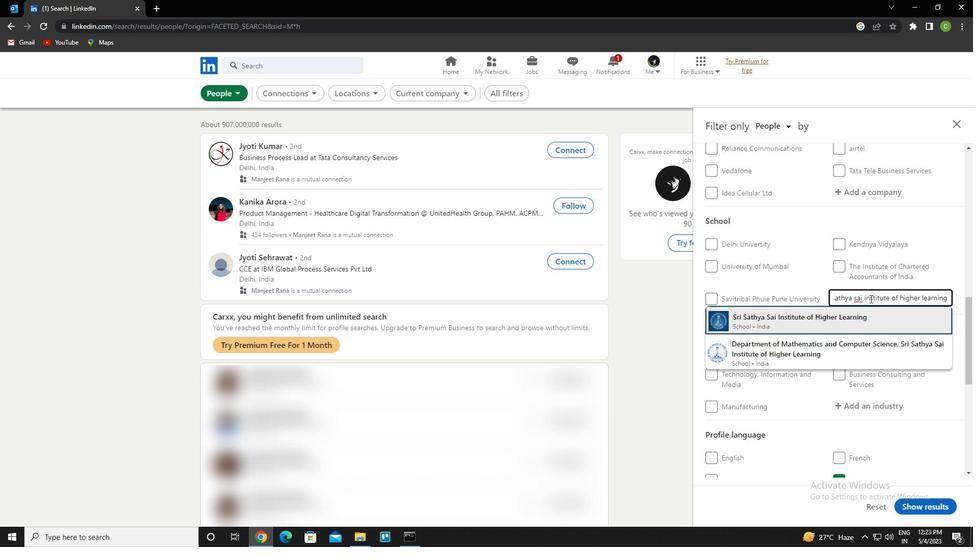 
Action: Mouse moved to (878, 305)
Screenshot: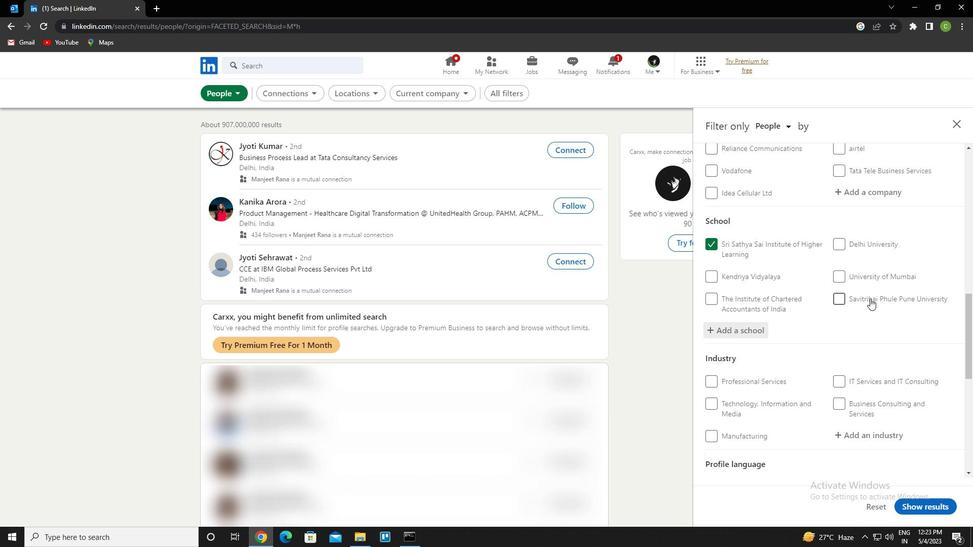 
Action: Mouse scrolled (878, 305) with delta (0, 0)
Screenshot: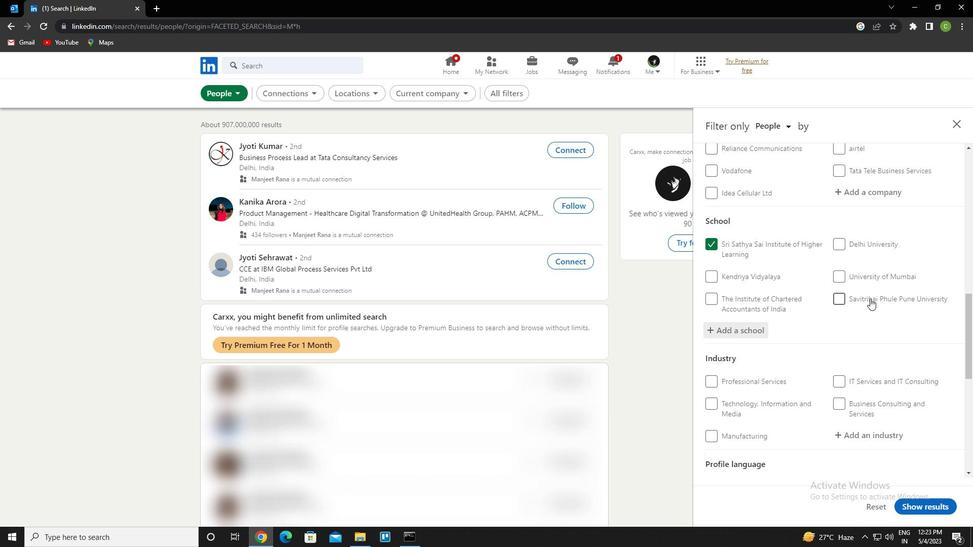 
Action: Mouse moved to (883, 313)
Screenshot: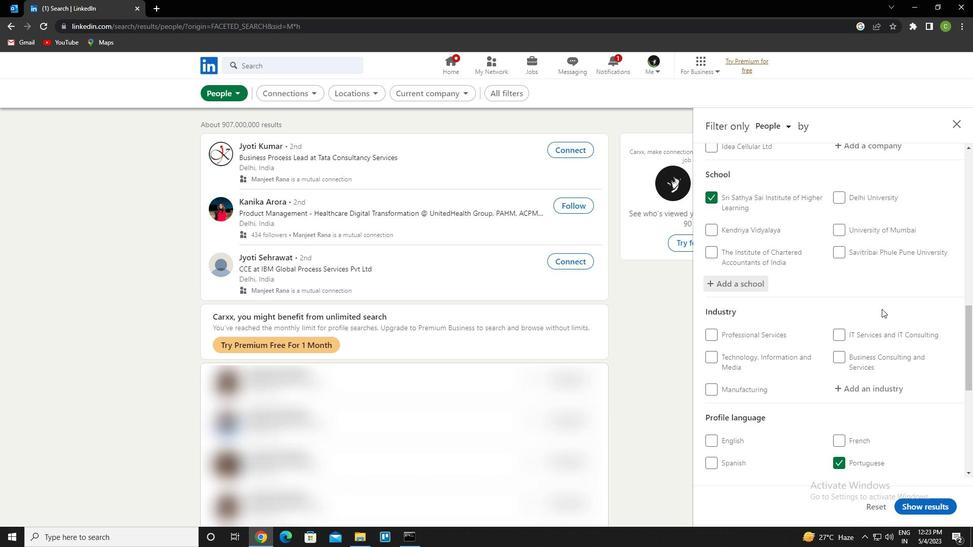 
Action: Mouse scrolled (883, 313) with delta (0, 0)
Screenshot: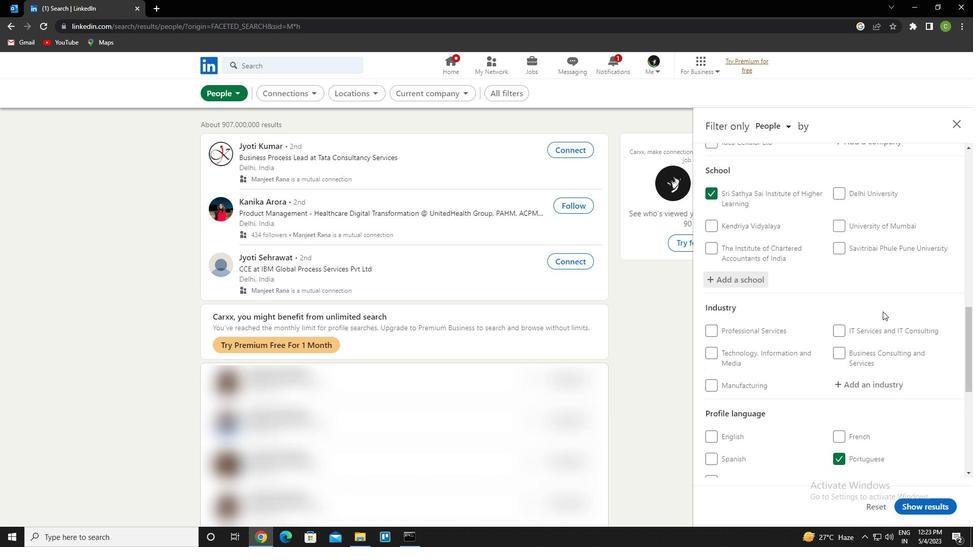 
Action: Mouse scrolled (883, 313) with delta (0, 0)
Screenshot: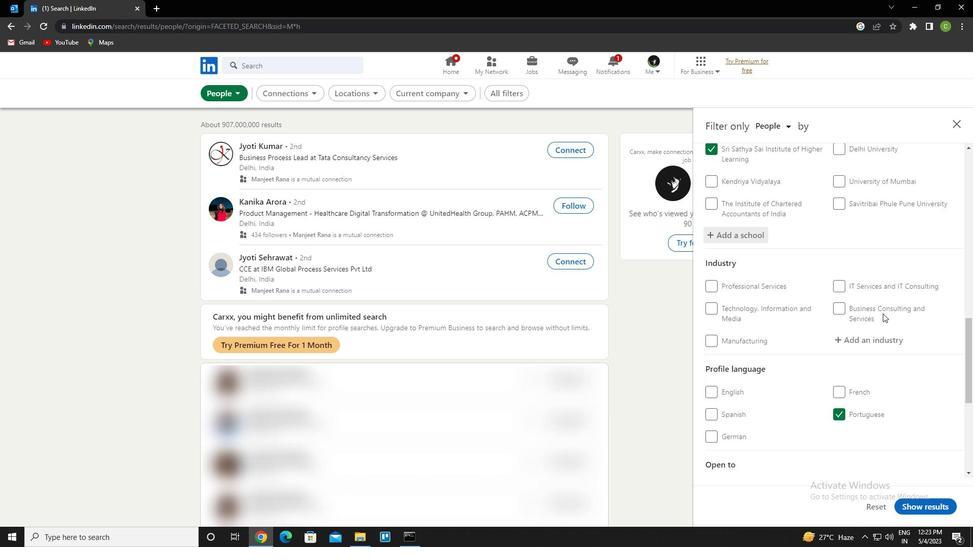 
Action: Mouse moved to (890, 288)
Screenshot: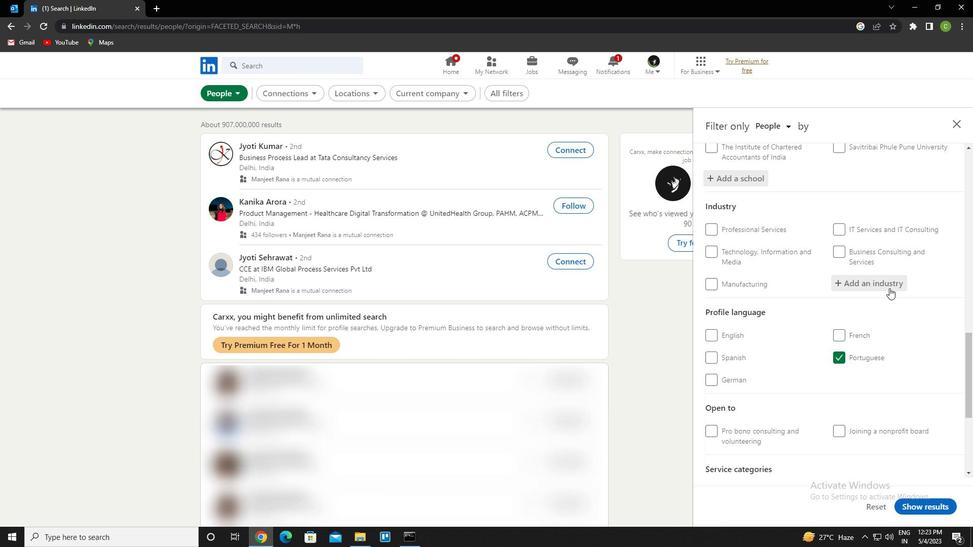 
Action: Mouse pressed left at (890, 288)
Screenshot: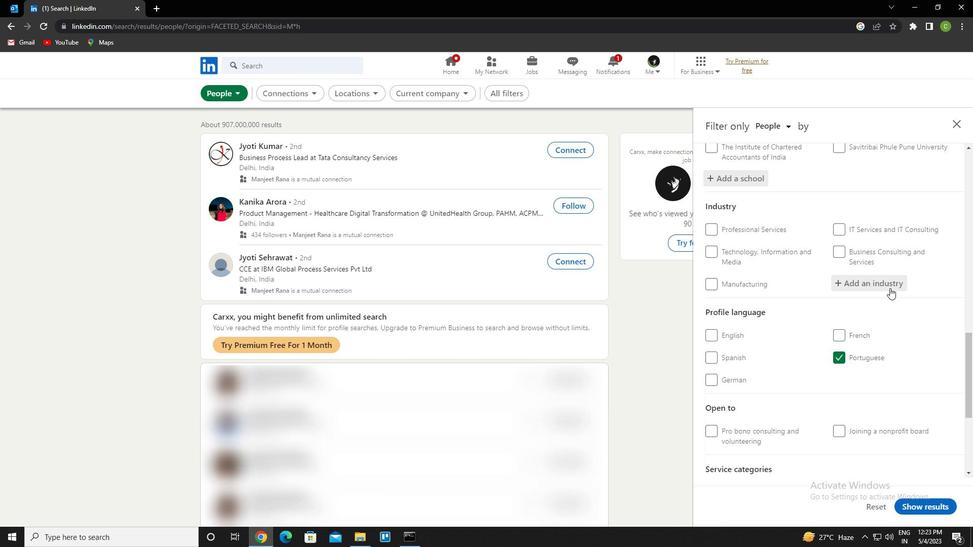 
Action: Key pressed education<Key.down><Key.down><Key.down><Key.down><Key.enter>
Screenshot: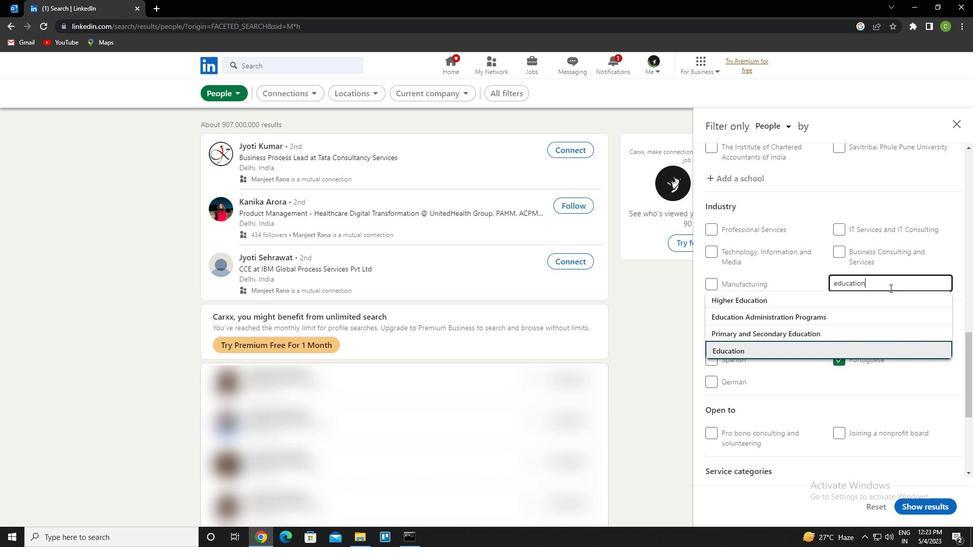 
Action: Mouse scrolled (890, 287) with delta (0, 0)
Screenshot: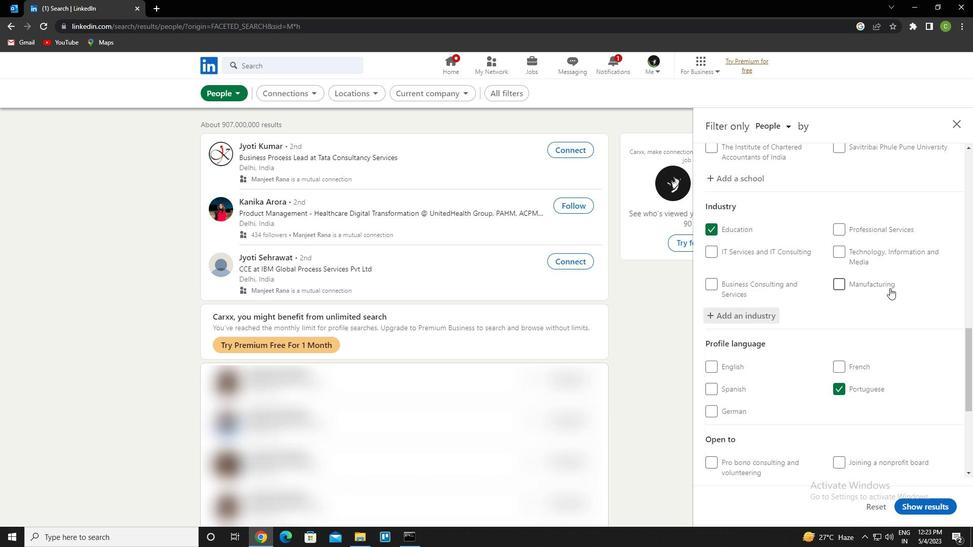 
Action: Mouse moved to (890, 288)
Screenshot: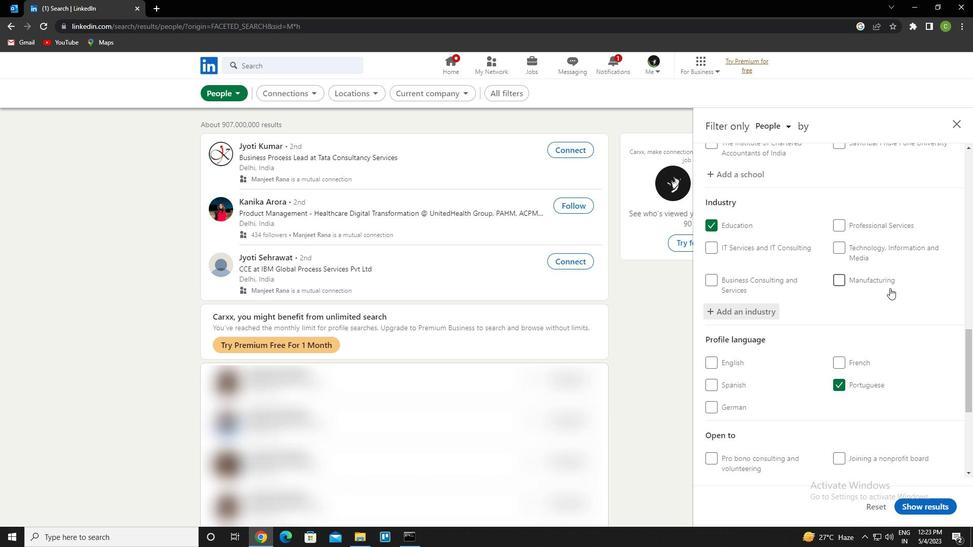 
Action: Mouse scrolled (890, 287) with delta (0, 0)
Screenshot: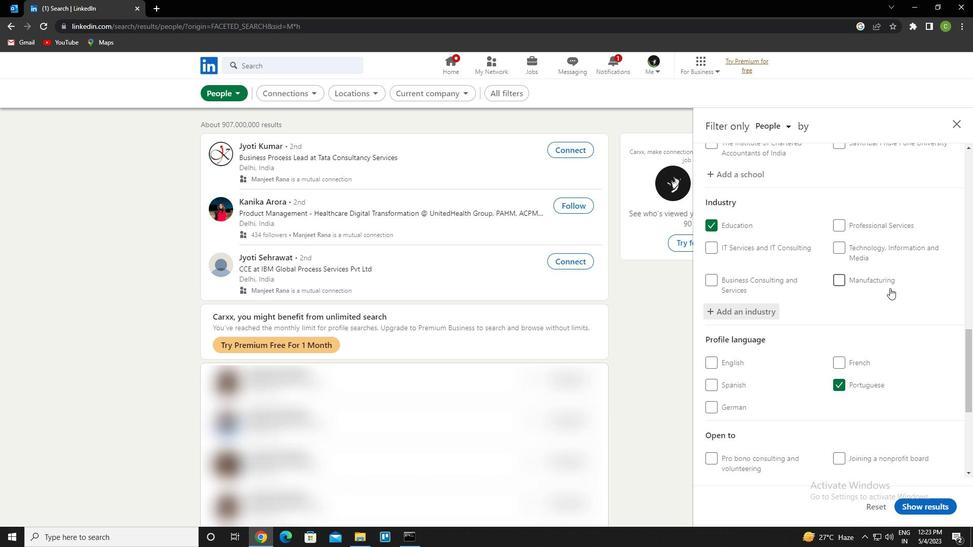 
Action: Mouse moved to (890, 288)
Screenshot: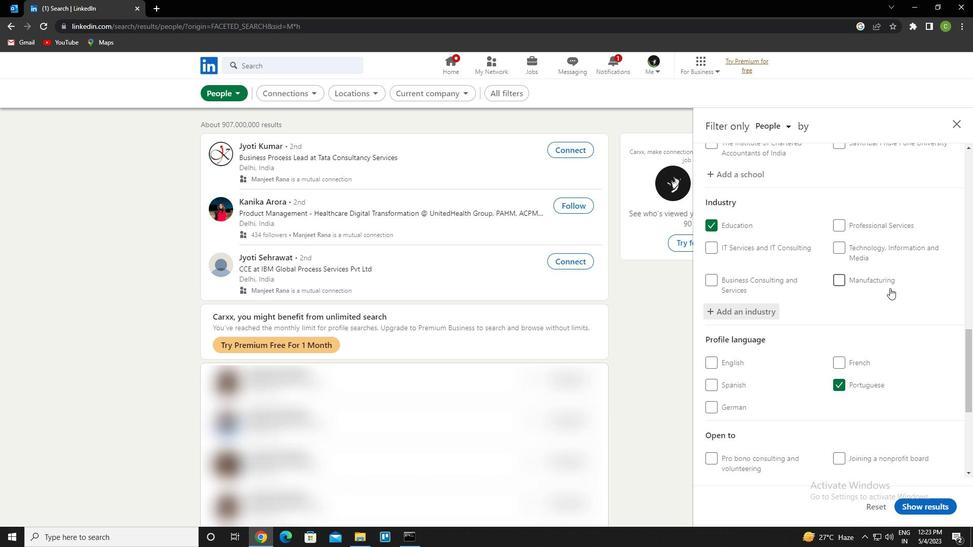 
Action: Mouse scrolled (890, 287) with delta (0, 0)
Screenshot: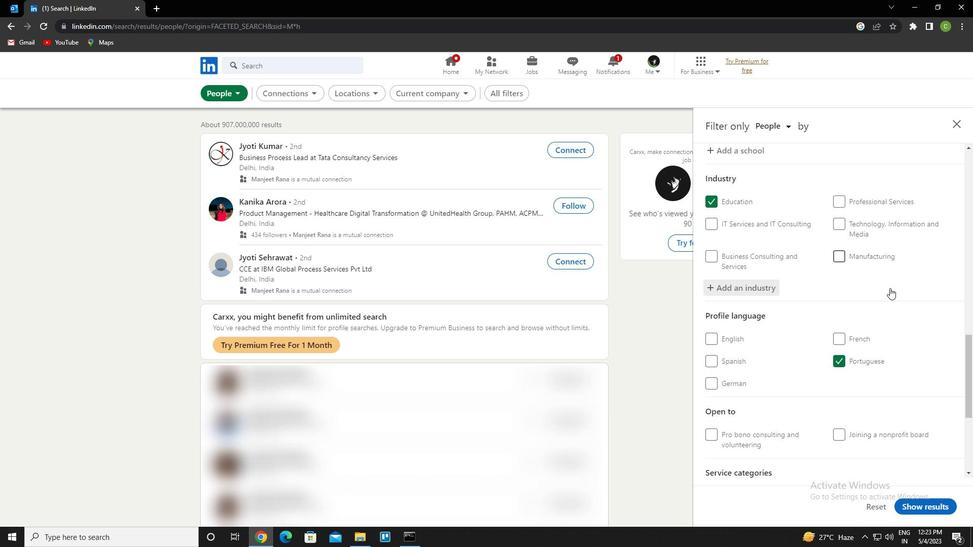 
Action: Mouse moved to (887, 288)
Screenshot: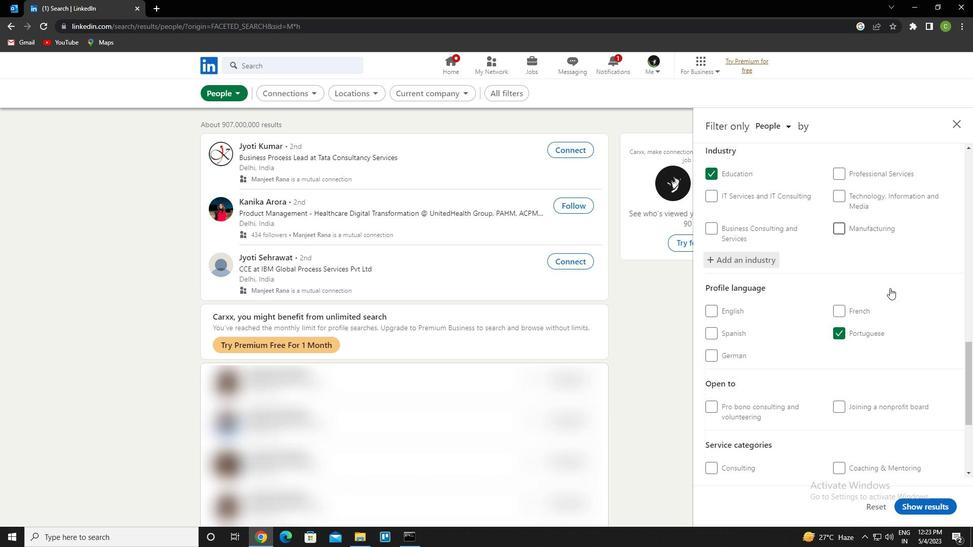 
Action: Mouse scrolled (887, 287) with delta (0, 0)
Screenshot: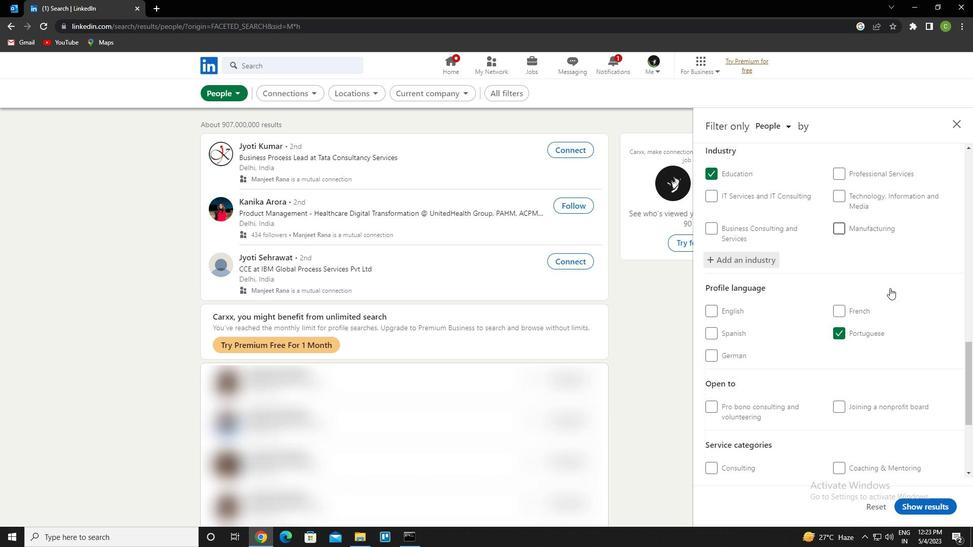 
Action: Mouse moved to (874, 322)
Screenshot: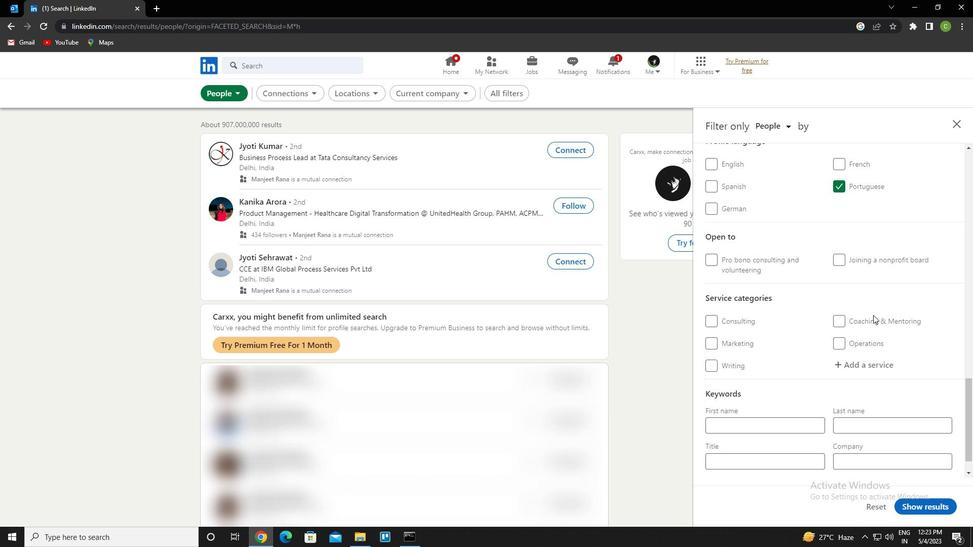 
Action: Mouse scrolled (874, 322) with delta (0, 0)
Screenshot: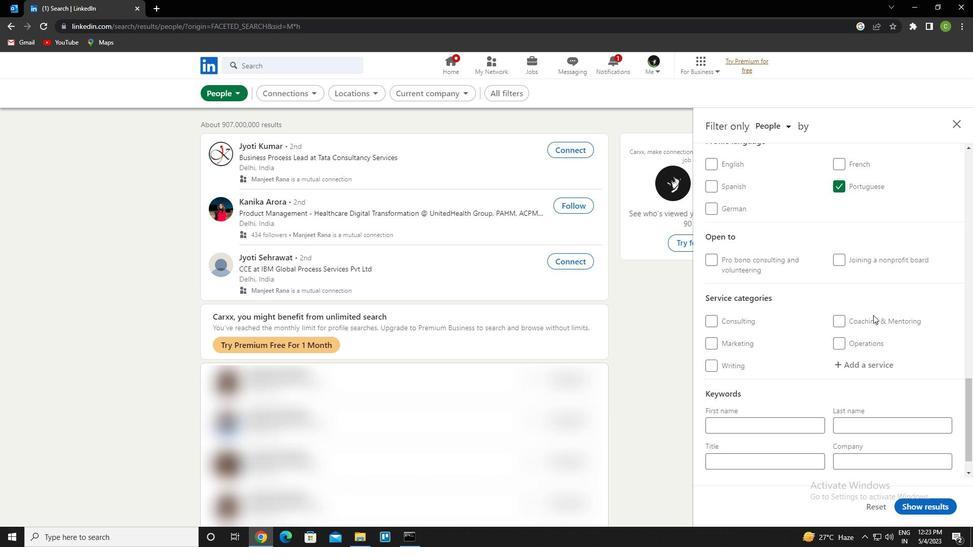 
Action: Mouse moved to (874, 323)
Screenshot: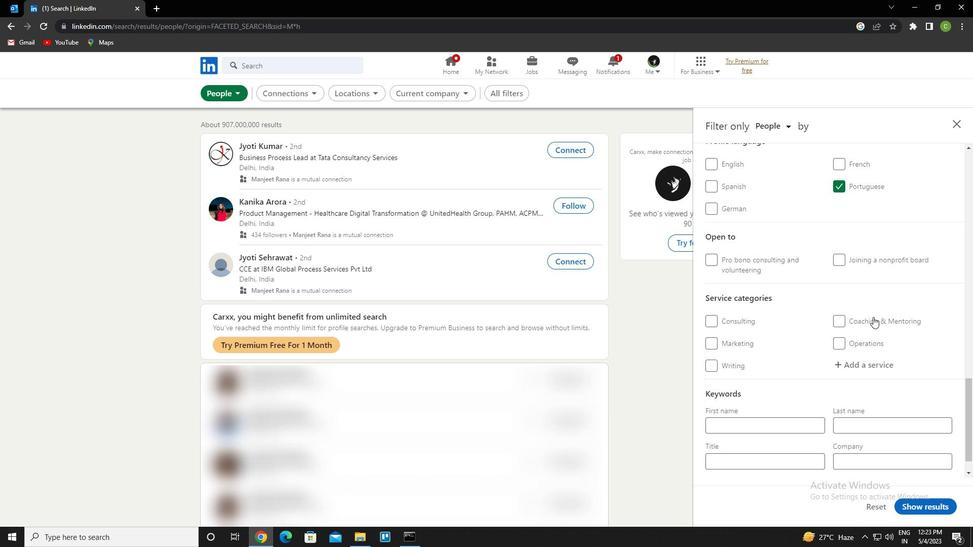 
Action: Mouse scrolled (874, 322) with delta (0, 0)
Screenshot: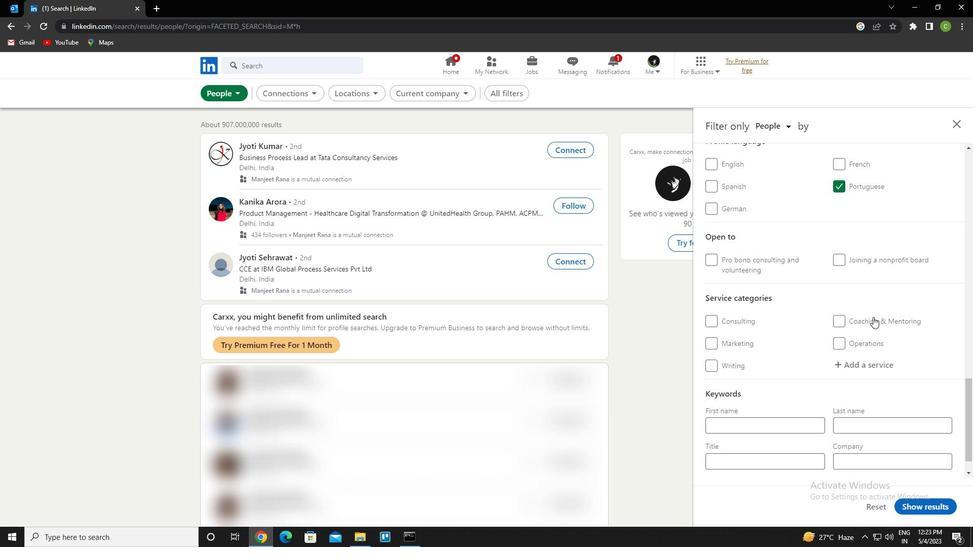 
Action: Mouse moved to (874, 323)
Screenshot: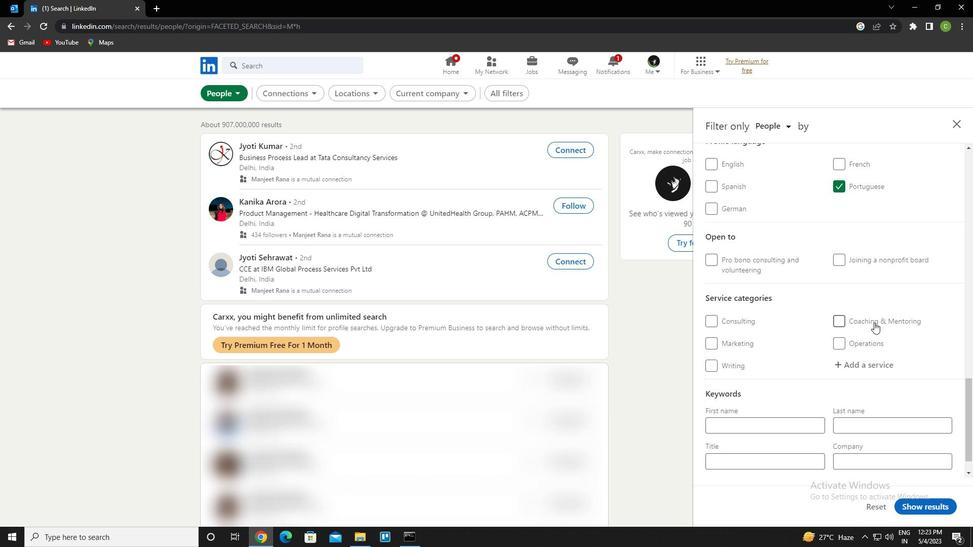 
Action: Mouse scrolled (874, 322) with delta (0, 0)
Screenshot: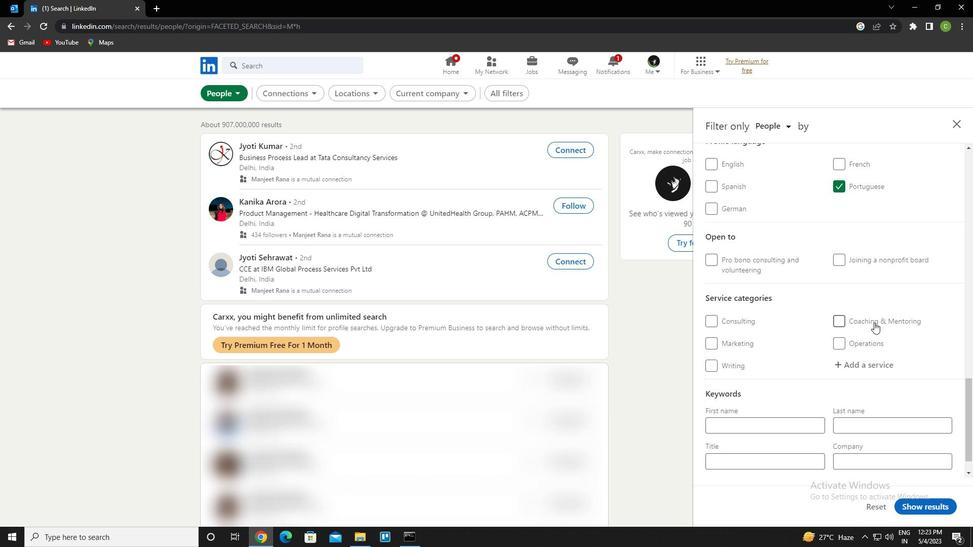 
Action: Mouse moved to (869, 331)
Screenshot: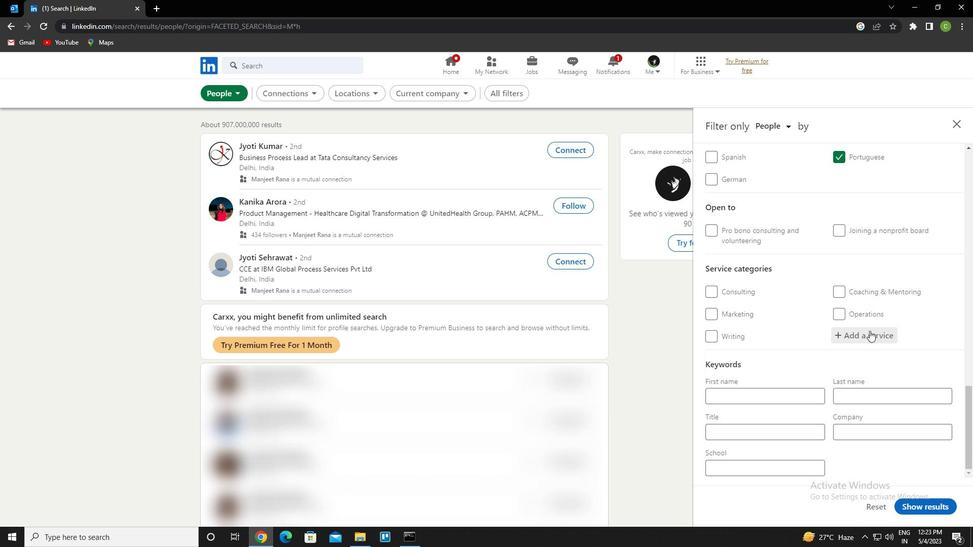 
Action: Mouse pressed left at (869, 331)
Screenshot: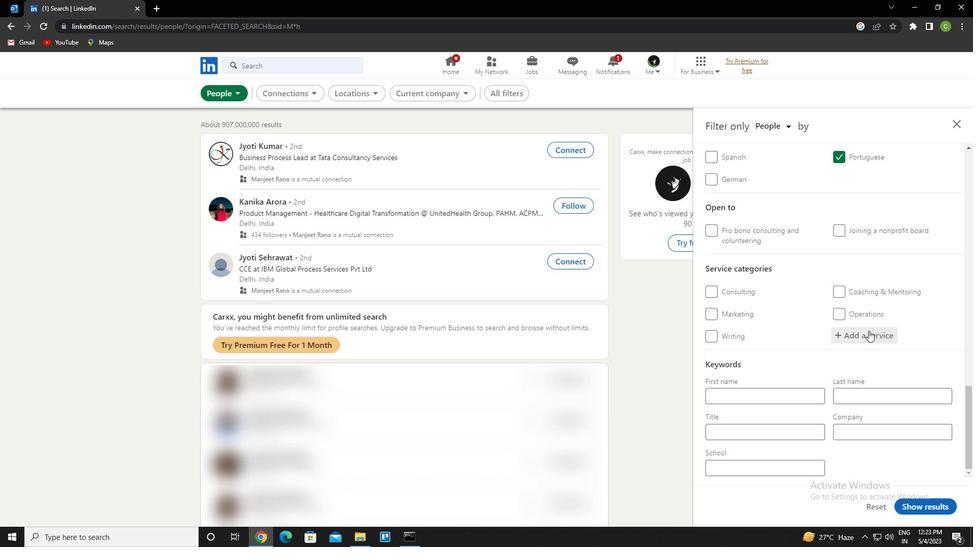 
Action: Mouse moved to (869, 331)
Screenshot: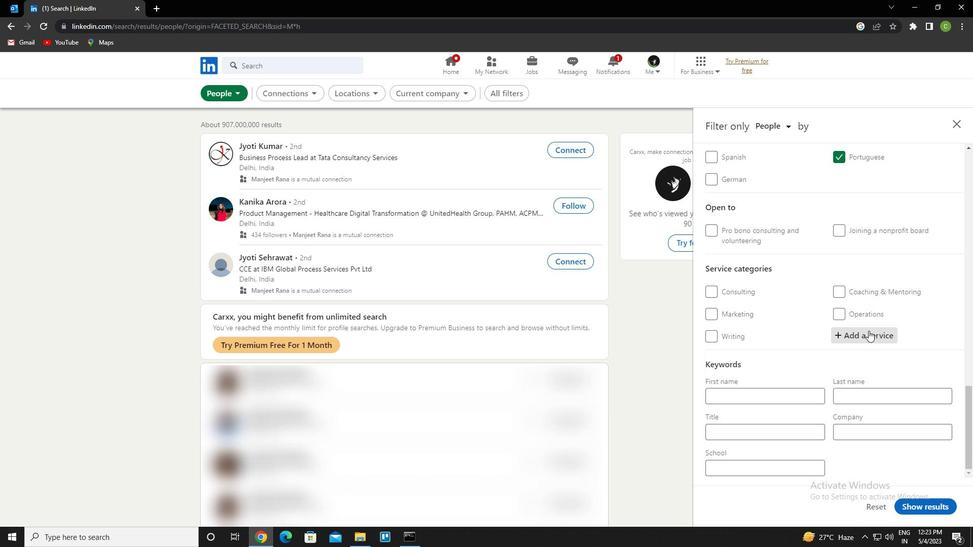 
Action: Key pressed <Key.caps_lock>i<Key.caps_lock>nsurance<Key.down><Key.enter>
Screenshot: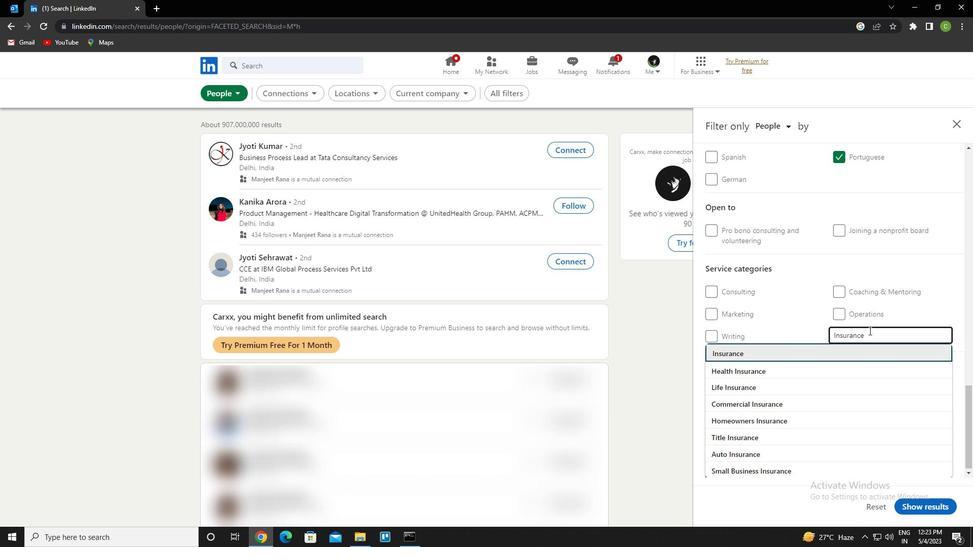 
Action: Mouse moved to (852, 355)
Screenshot: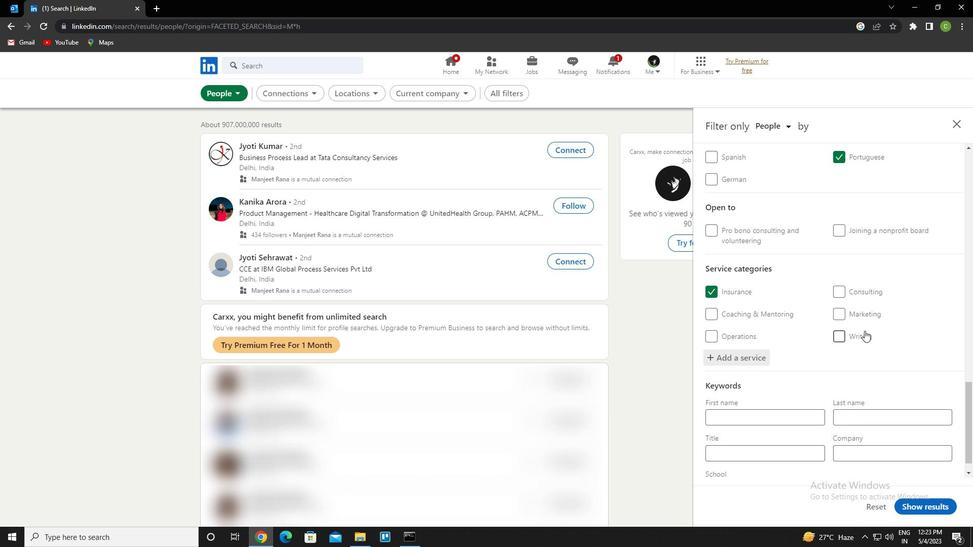 
Action: Mouse scrolled (852, 355) with delta (0, 0)
Screenshot: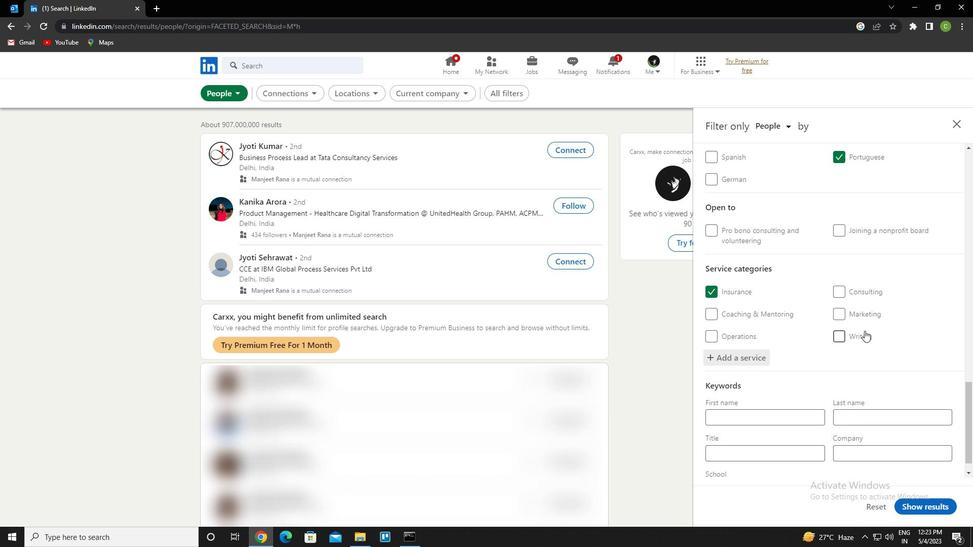 
Action: Mouse moved to (851, 369)
Screenshot: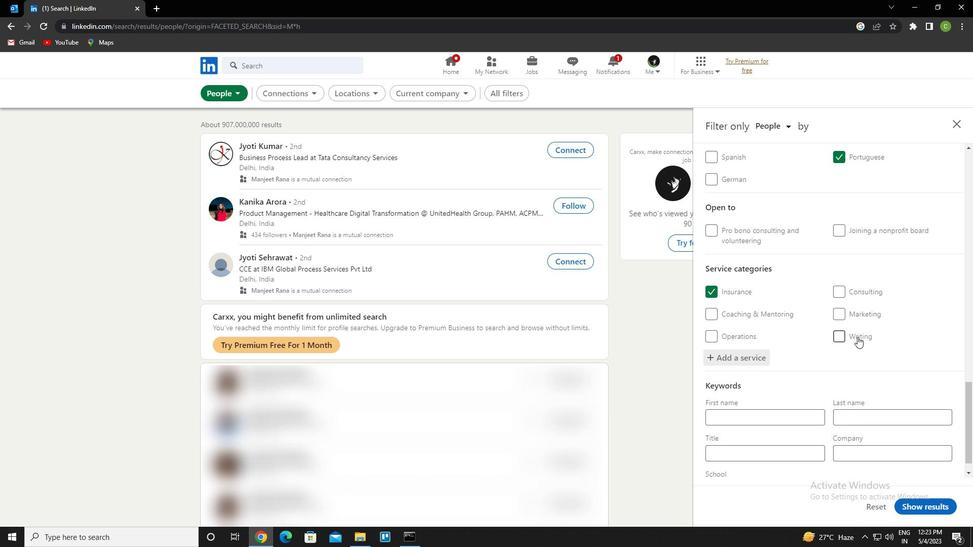 
Action: Mouse scrolled (851, 369) with delta (0, 0)
Screenshot: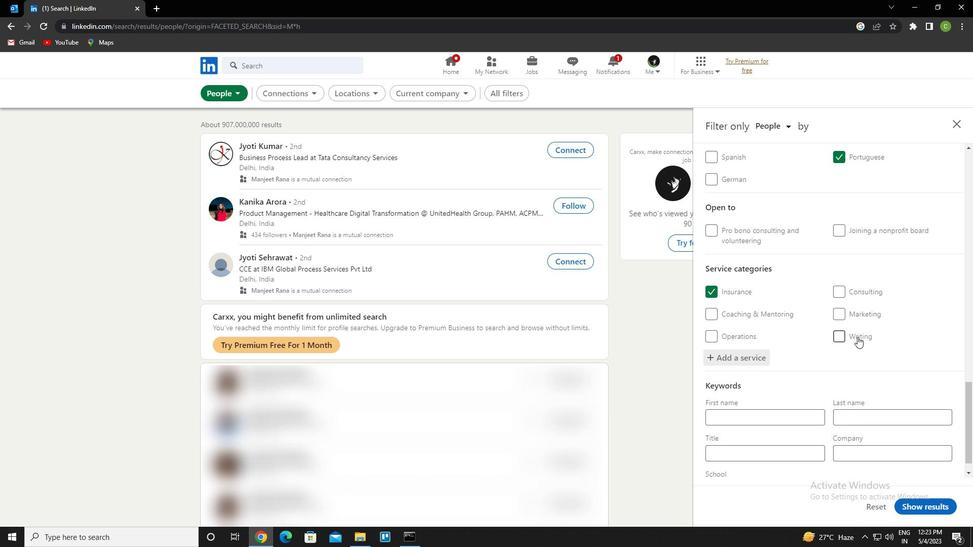 
Action: Mouse moved to (851, 373)
Screenshot: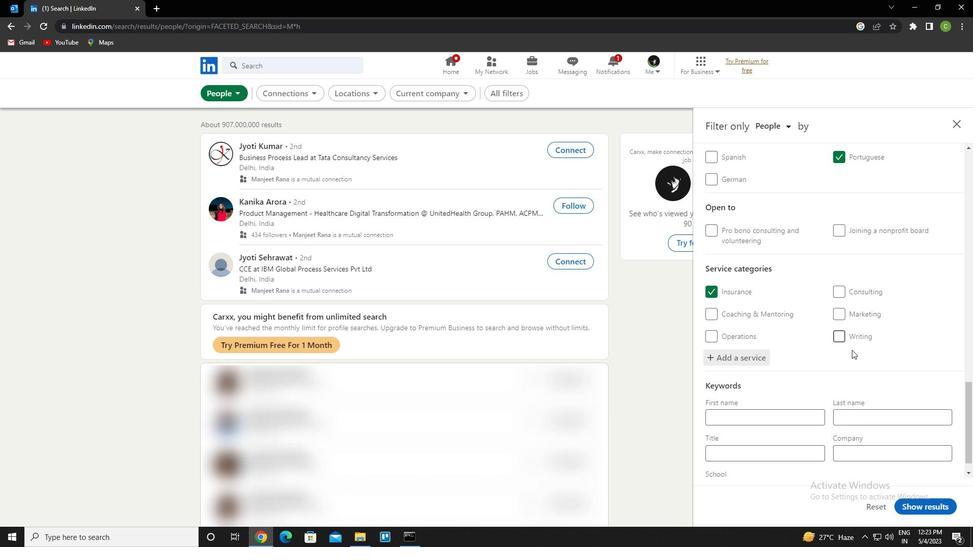 
Action: Mouse scrolled (851, 373) with delta (0, 0)
Screenshot: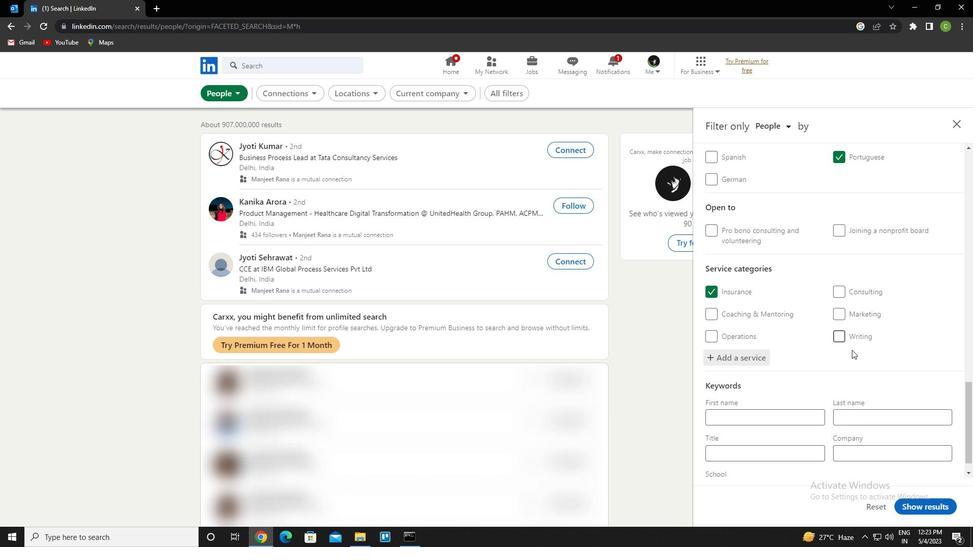 
Action: Mouse moved to (852, 375)
Screenshot: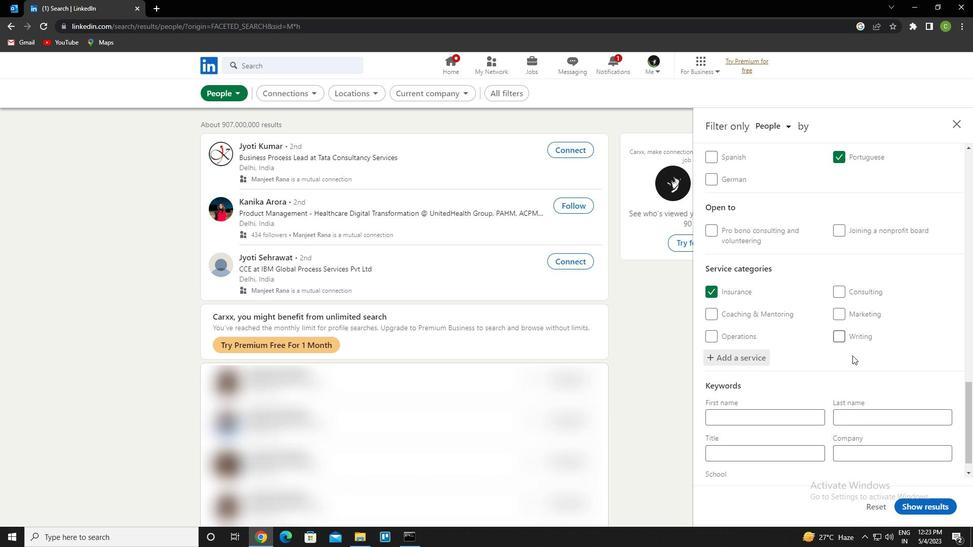 
Action: Mouse scrolled (852, 374) with delta (0, 0)
Screenshot: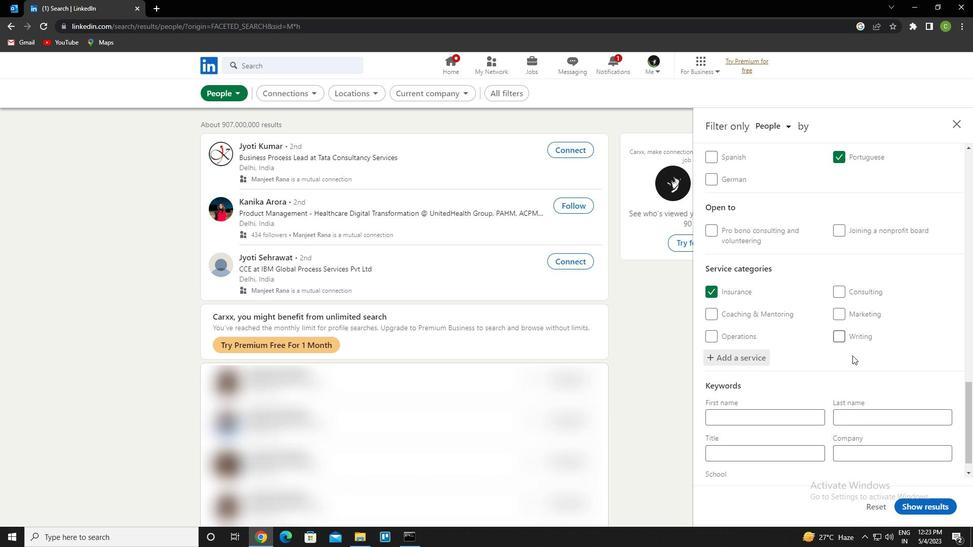
Action: Mouse moved to (852, 376)
Screenshot: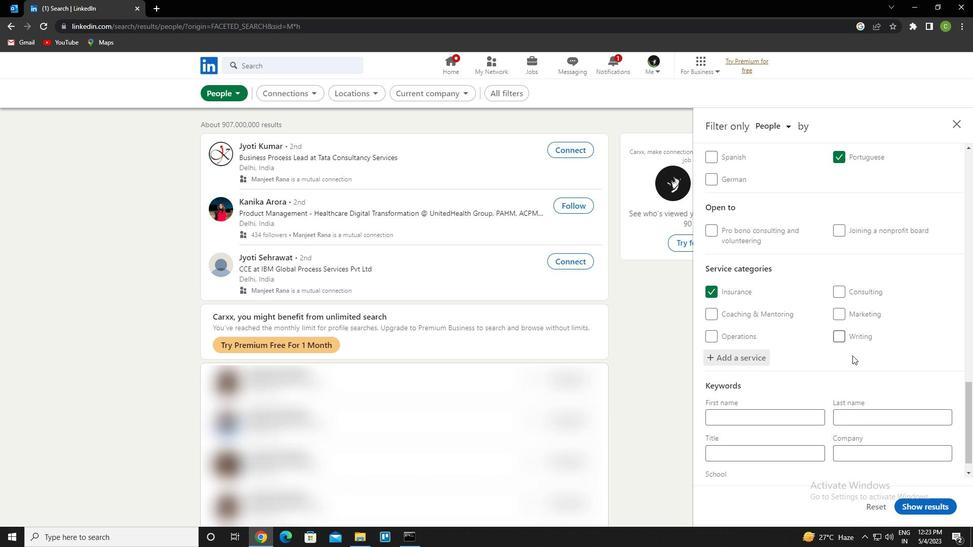 
Action: Mouse scrolled (852, 376) with delta (0, 0)
Screenshot: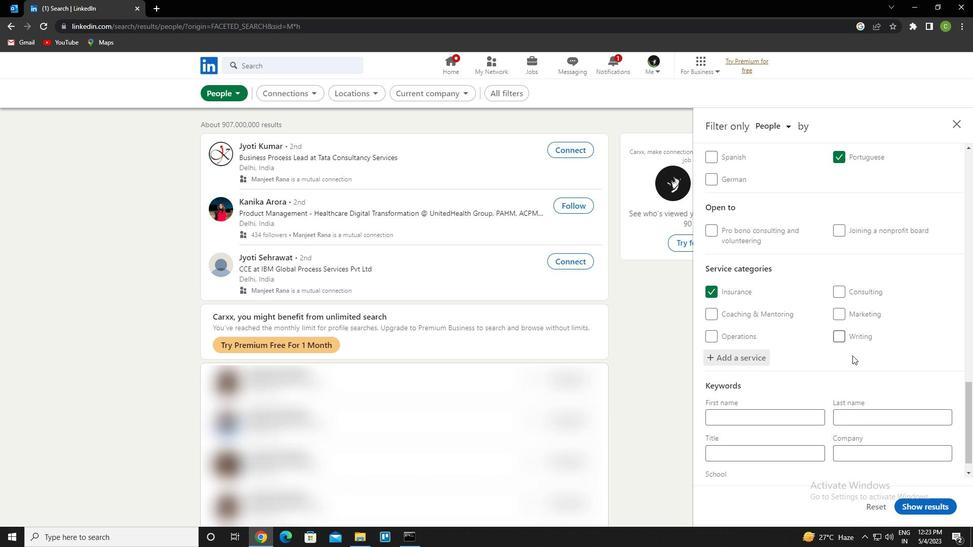 
Action: Mouse moved to (773, 434)
Screenshot: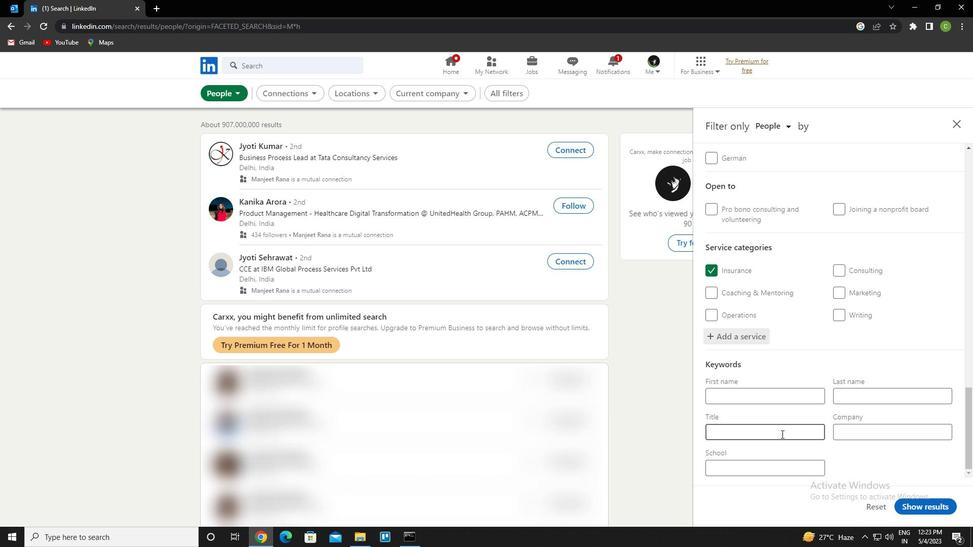 
Action: Mouse pressed left at (773, 434)
Screenshot: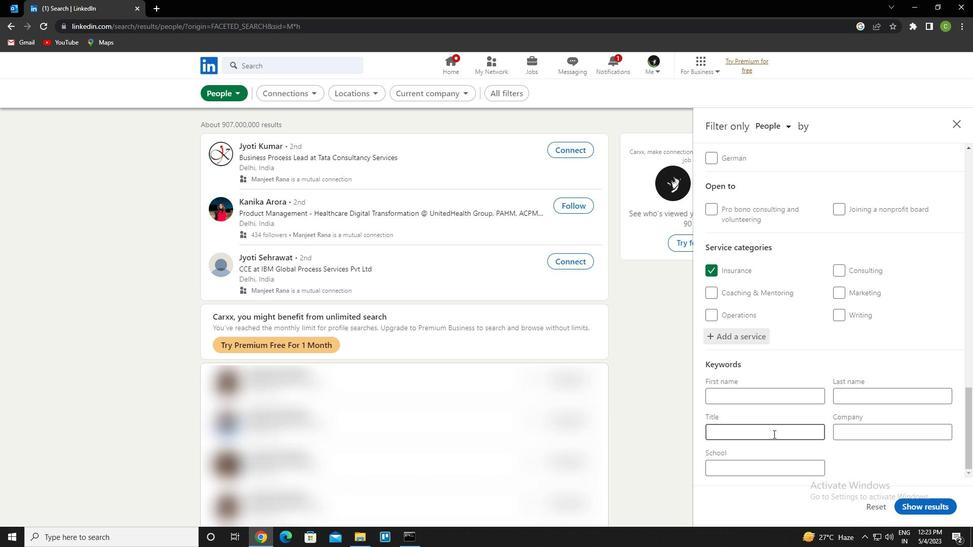 
Action: Mouse moved to (773, 435)
Screenshot: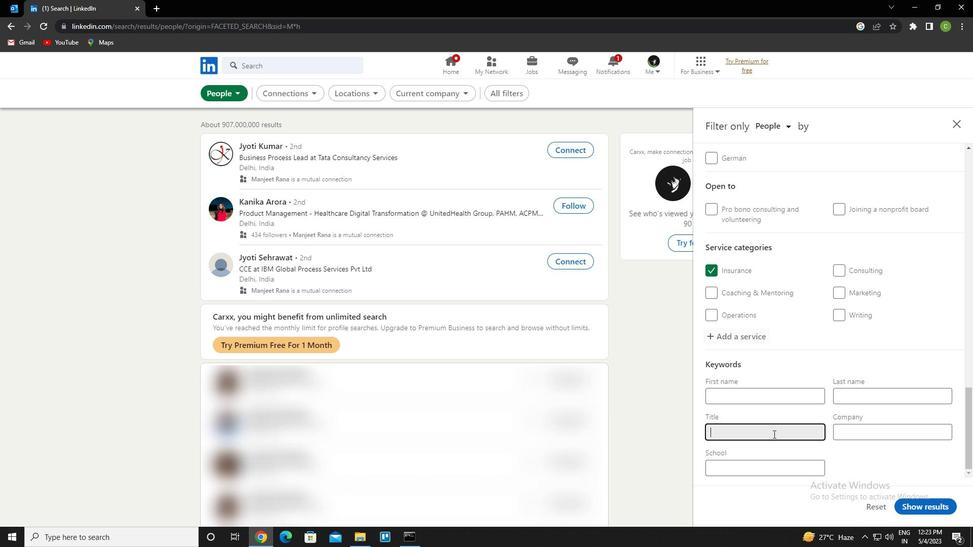 
Action: Key pressed <Key.caps_lock>p<Key.caps_lock>reschool<Key.space><Key.caps_lock>t<Key.caps_lock>eacher
Screenshot: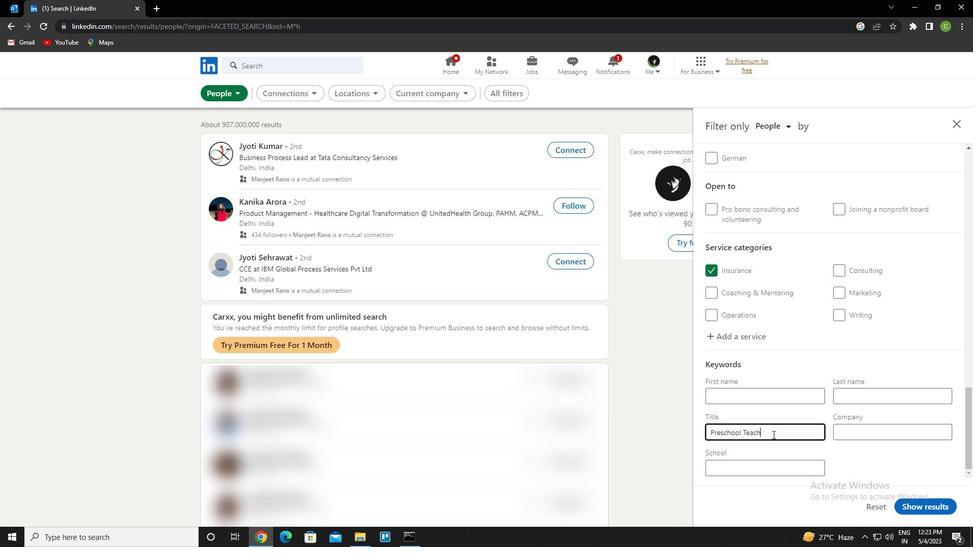 
Action: Mouse moved to (910, 509)
Screenshot: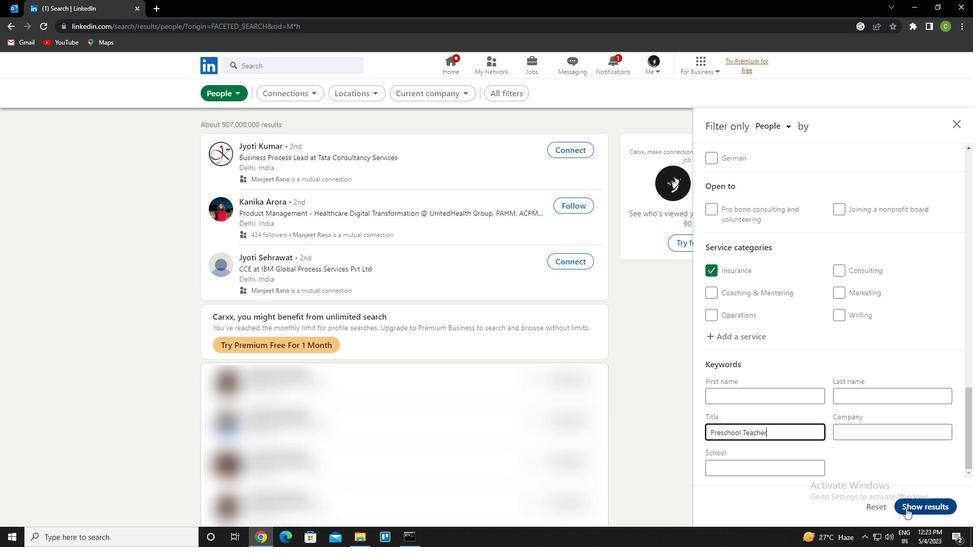 
Action: Mouse pressed left at (910, 509)
Screenshot: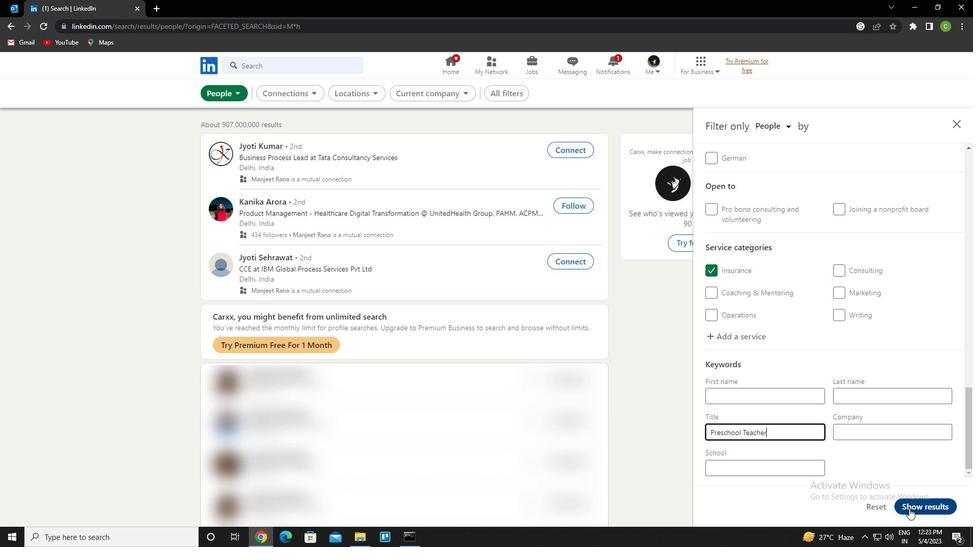 
Action: Mouse moved to (799, 440)
Screenshot: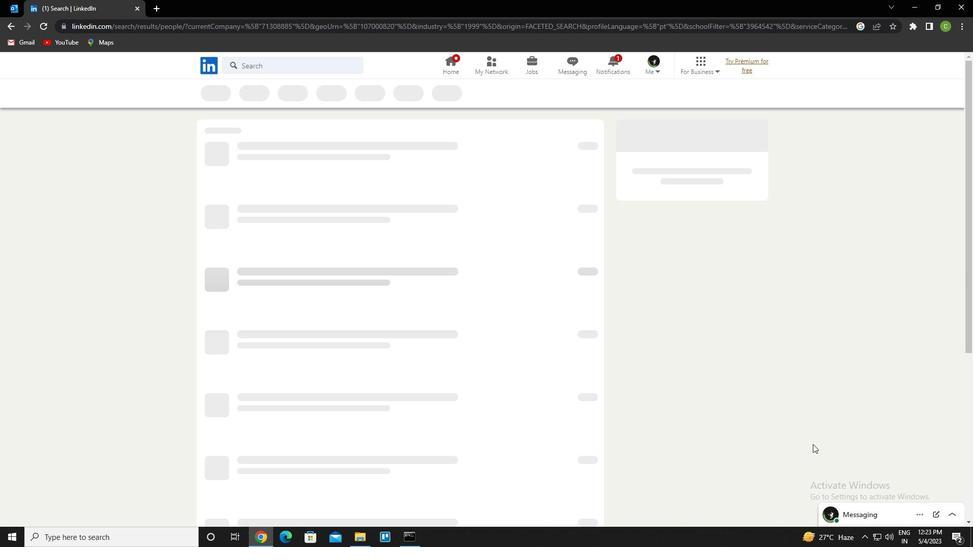
